 Task: Look for space in Lake Forest, United States from 10th August, 2023 to 20th August, 2023 for 12 adults in price range Rs.10000 to Rs.14000. Place can be entire place or shared room with 6 bedrooms having 12 beds and 6 bathrooms. Property type can be house, flat, guest house. Amenities needed are: wifi, TV, free parkinig on premises, gym, breakfast. Booking option can be shelf check-in. Required host language is English.
Action: Mouse moved to (436, 96)
Screenshot: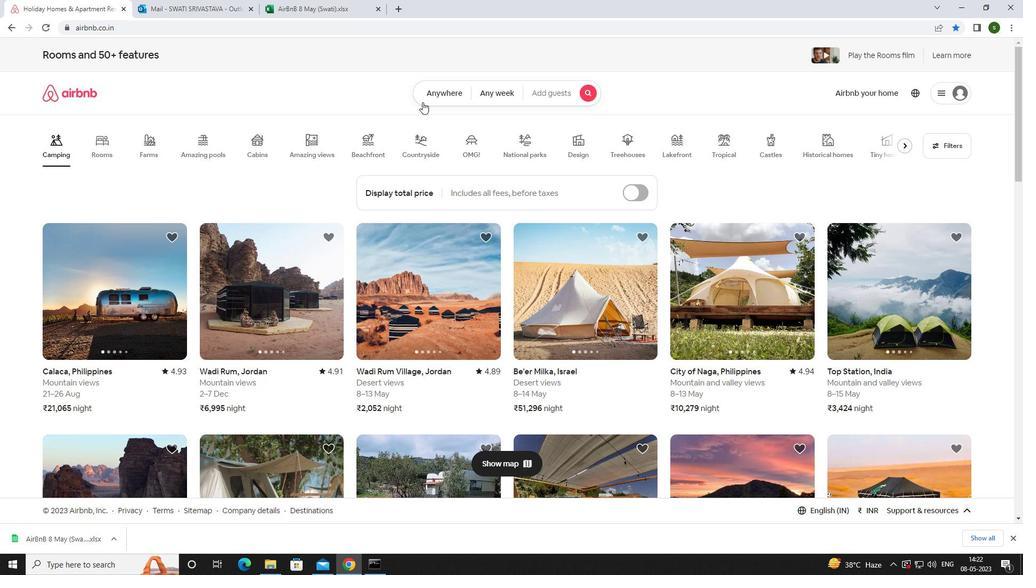 
Action: Mouse pressed left at (436, 96)
Screenshot: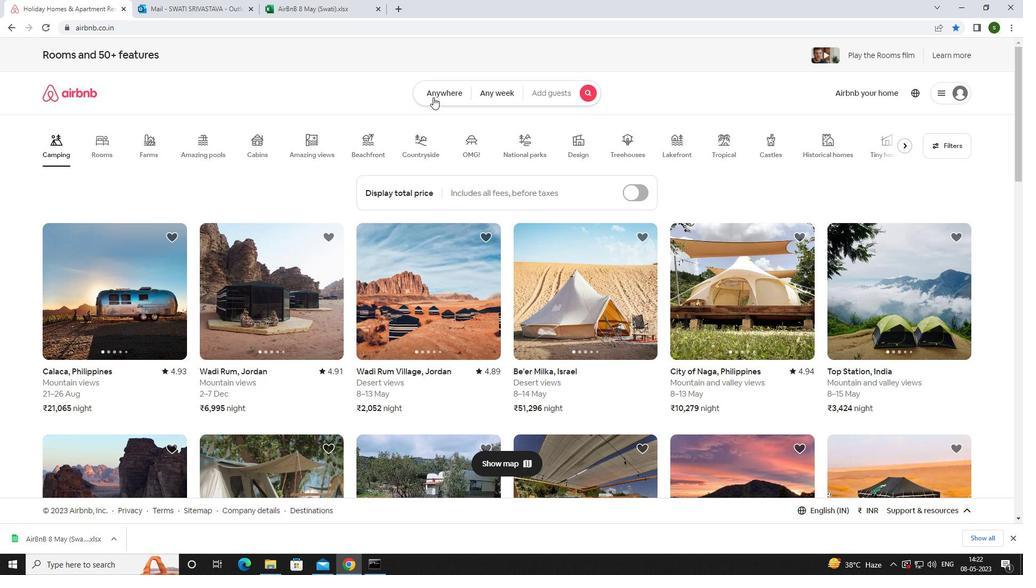 
Action: Mouse moved to (358, 133)
Screenshot: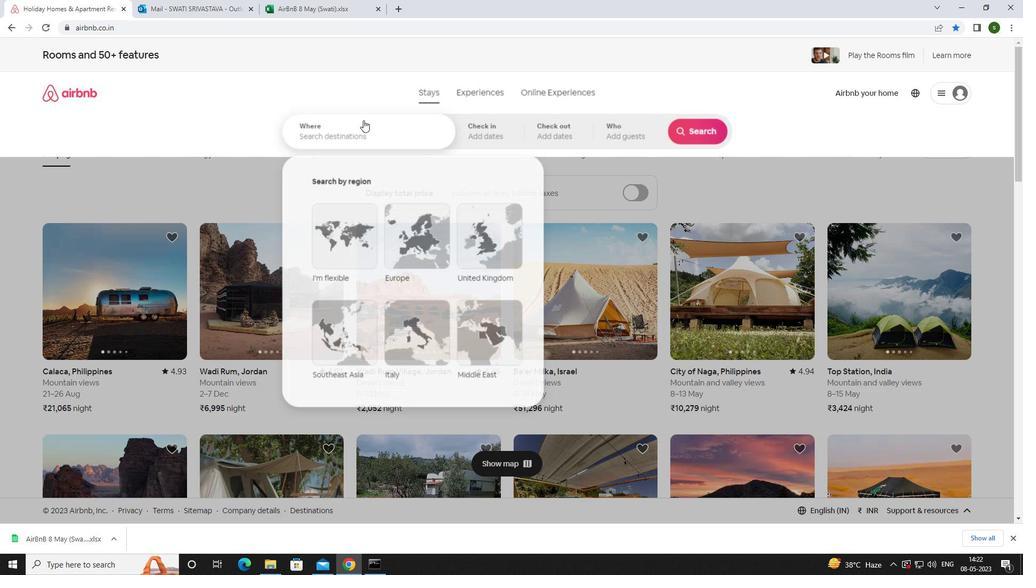 
Action: Mouse pressed left at (358, 133)
Screenshot: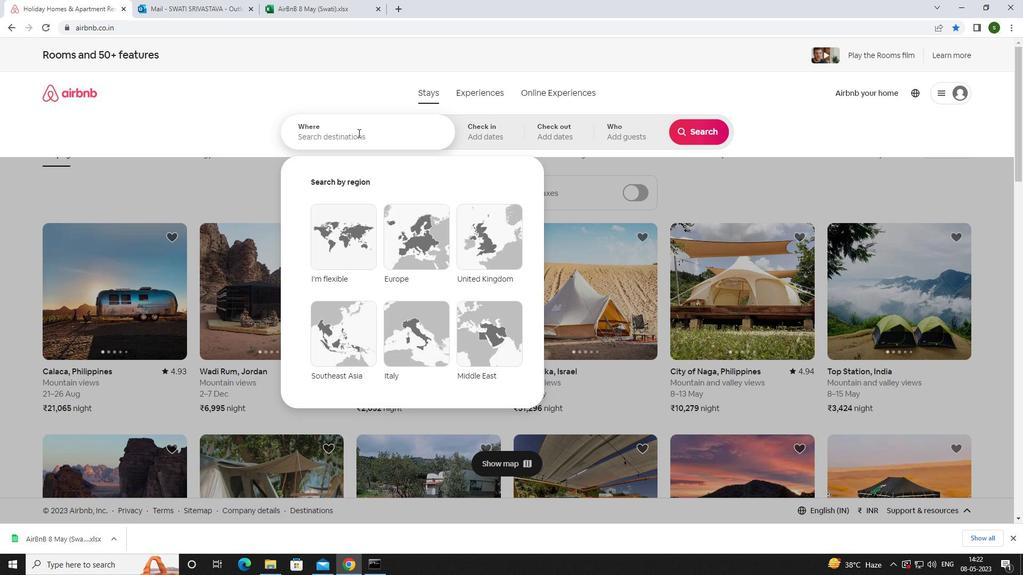 
Action: Key pressed <Key.caps_lock>l<Key.caps_lock>ake<Key.space><Key.caps_lock>f<Key.caps_lock>orest,<Key.space><Key.caps_lock>u<Key.caps_lock>nited<Key.space><Key.caps_lock>s<Key.caps_lock>tates<Key.enter>
Screenshot: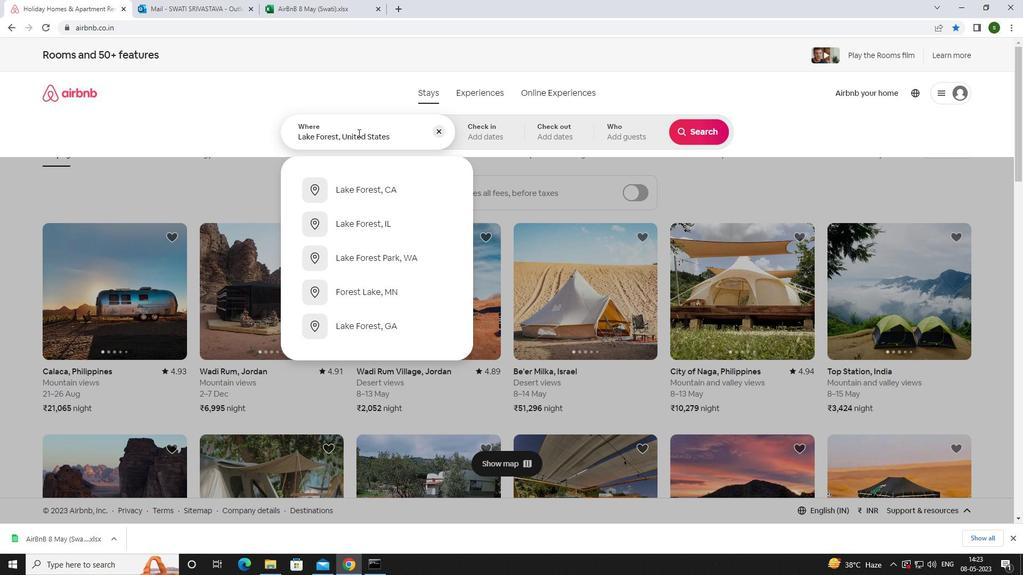 
Action: Mouse moved to (696, 219)
Screenshot: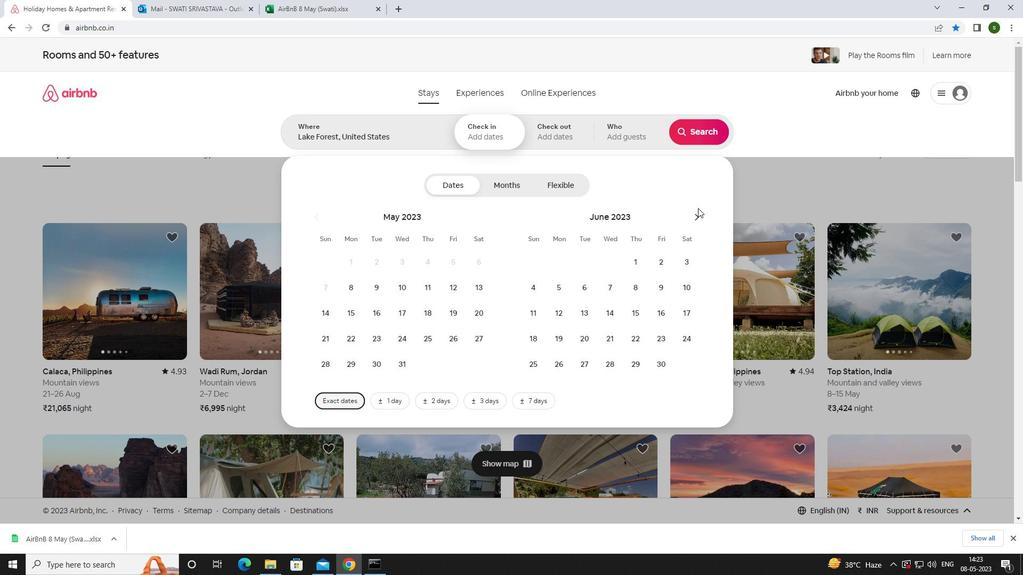 
Action: Mouse pressed left at (696, 219)
Screenshot: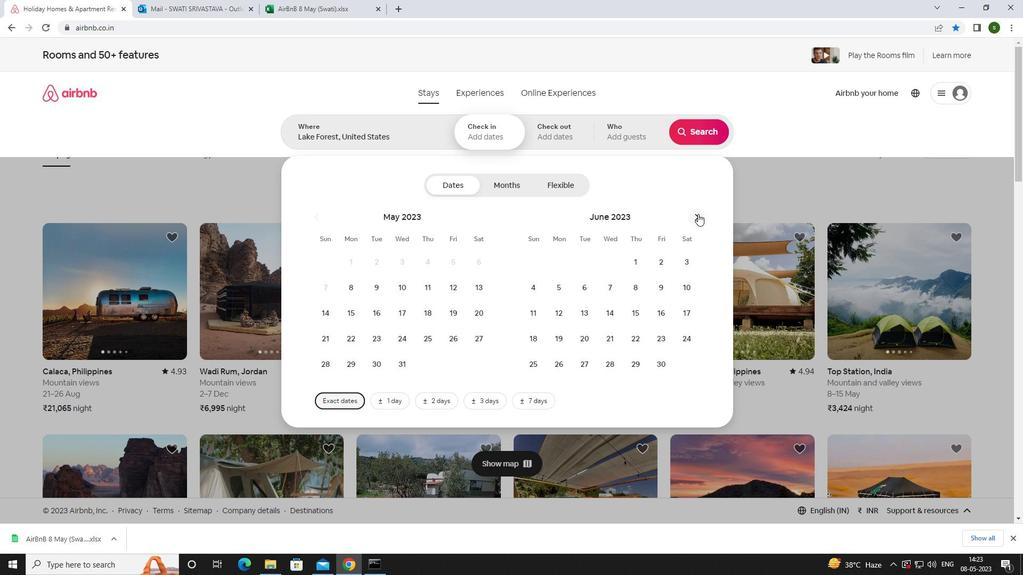 
Action: Mouse pressed left at (696, 219)
Screenshot: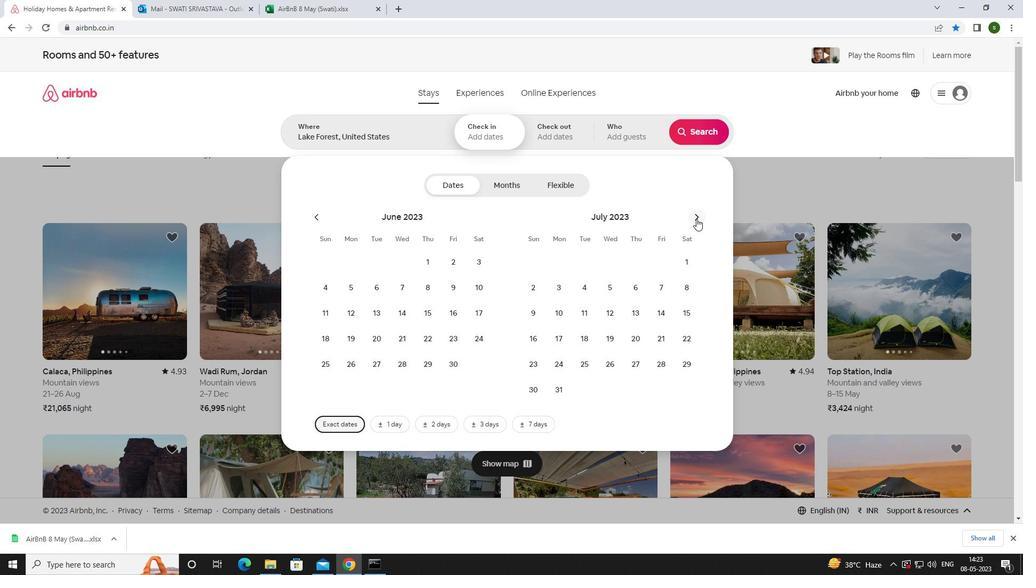 
Action: Mouse moved to (635, 285)
Screenshot: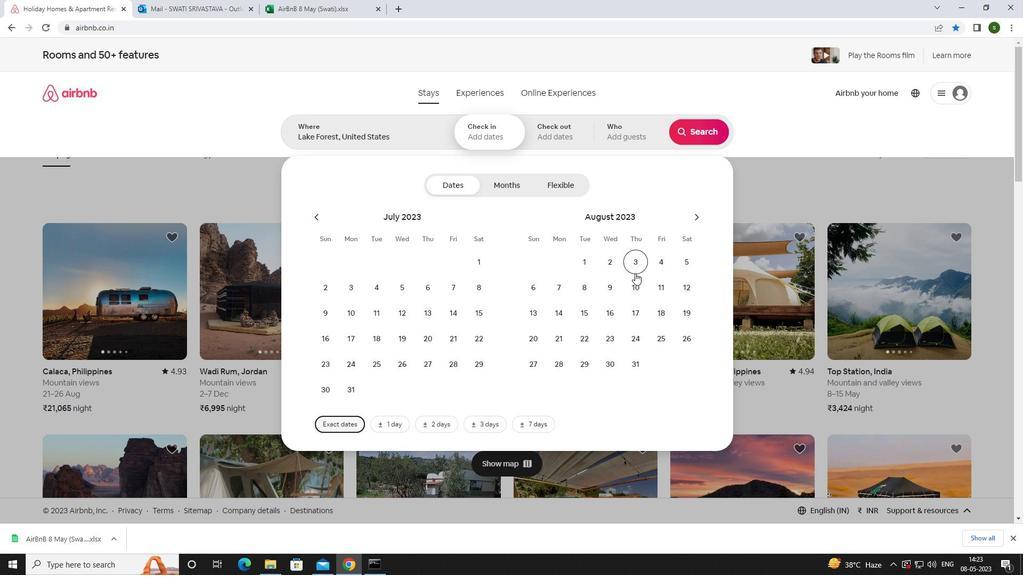 
Action: Mouse pressed left at (635, 285)
Screenshot: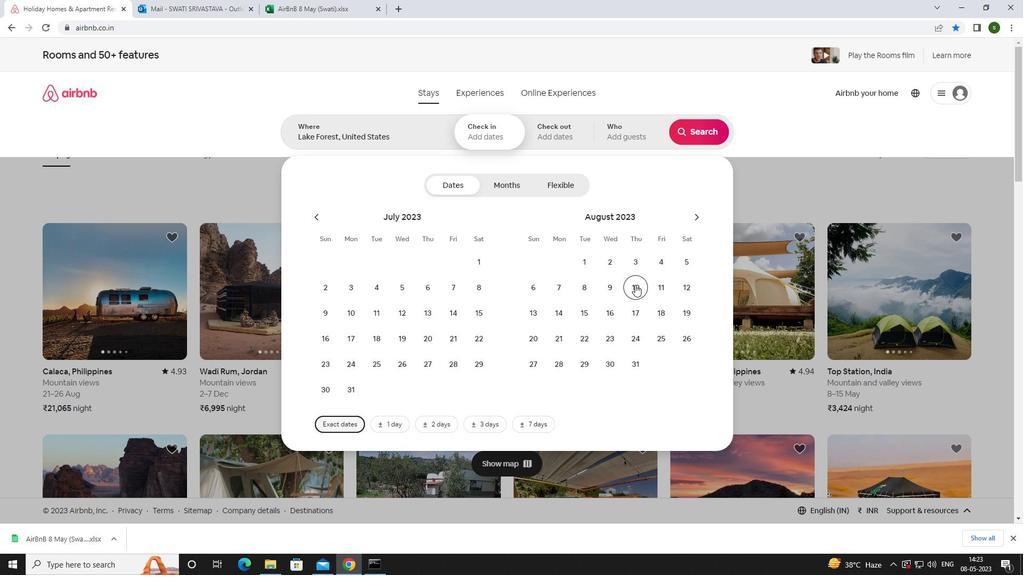 
Action: Mouse moved to (530, 339)
Screenshot: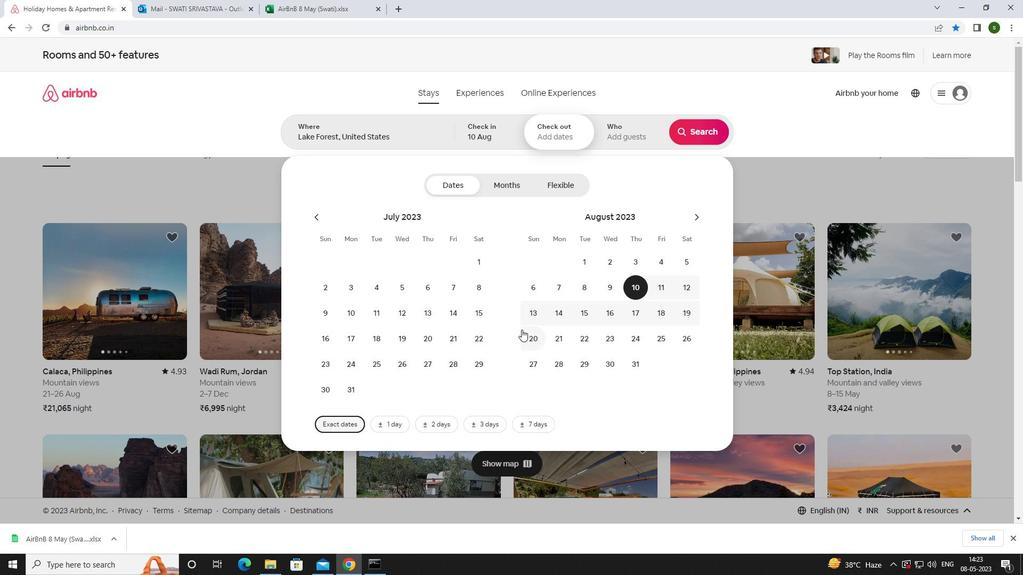 
Action: Mouse pressed left at (530, 339)
Screenshot: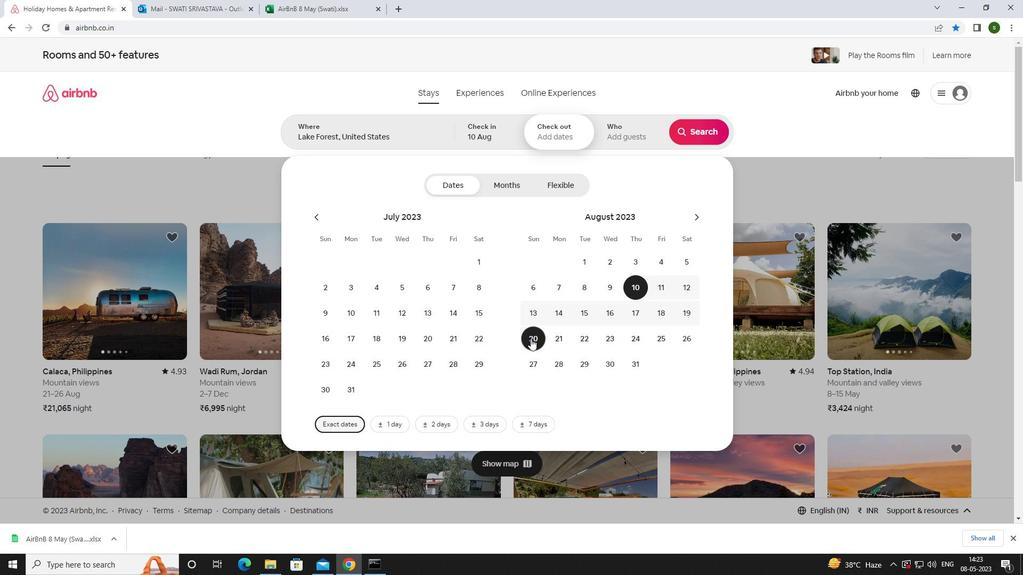
Action: Mouse moved to (626, 140)
Screenshot: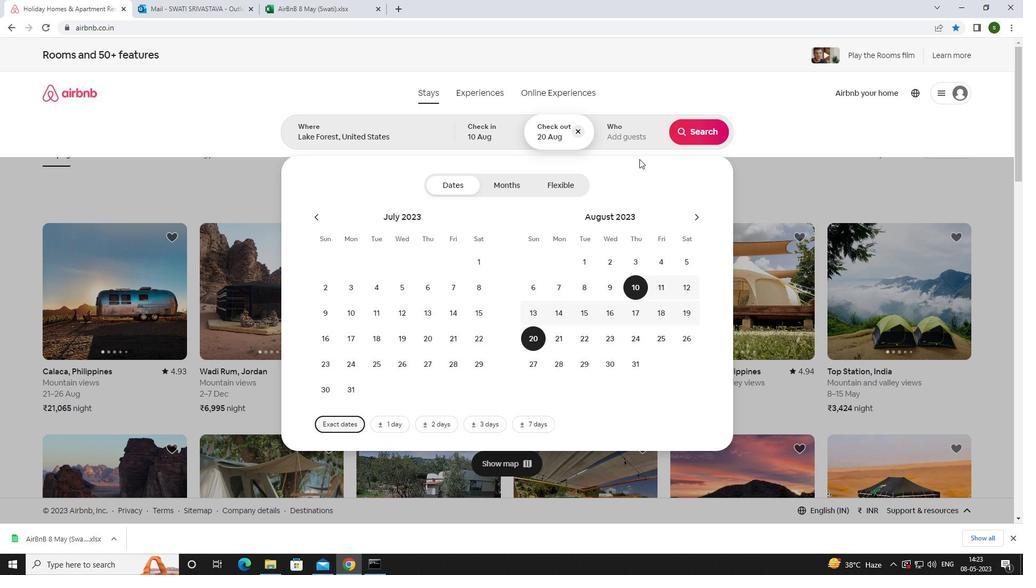 
Action: Mouse pressed left at (626, 140)
Screenshot: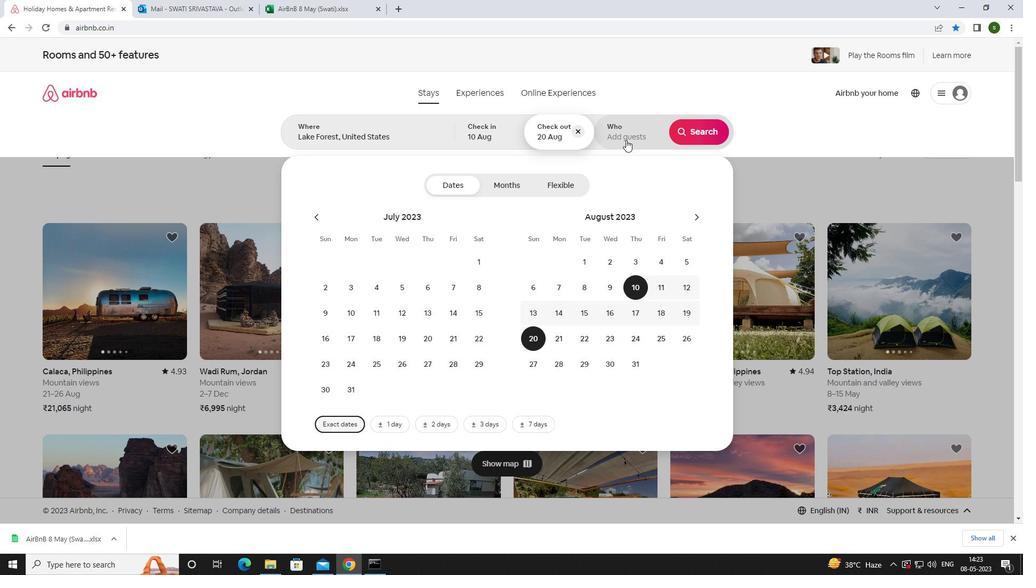 
Action: Mouse moved to (697, 186)
Screenshot: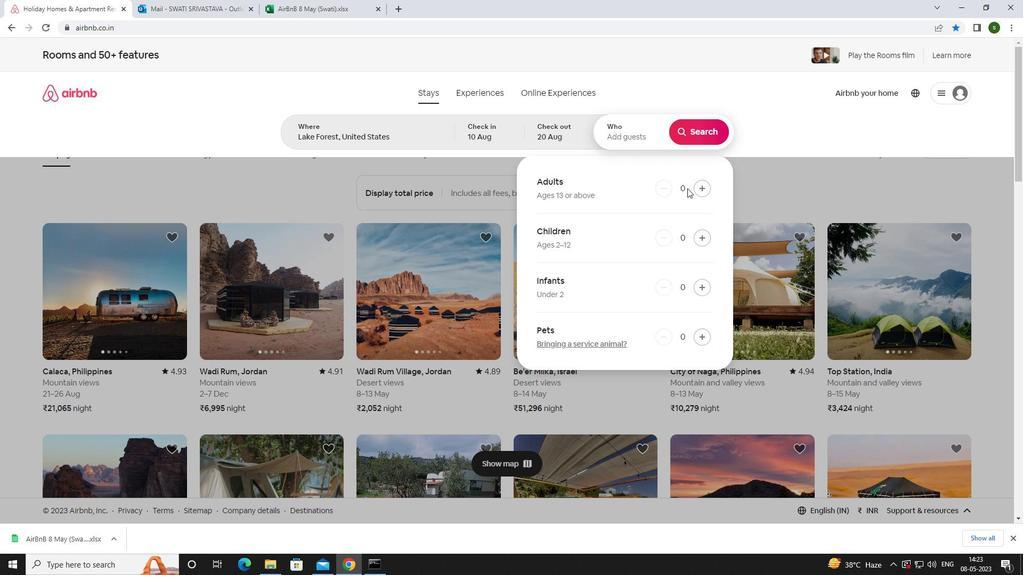 
Action: Mouse pressed left at (697, 186)
Screenshot: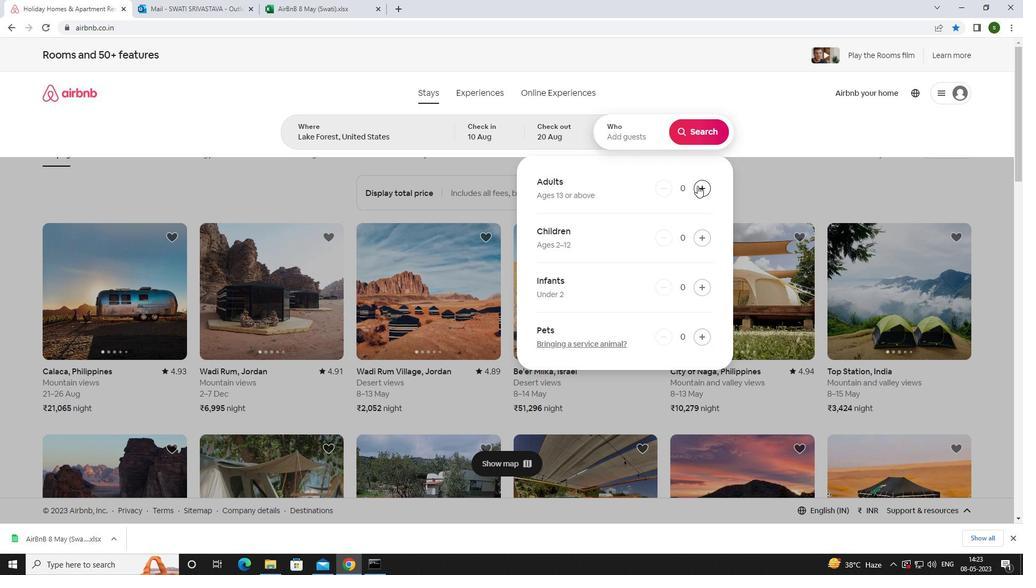 
Action: Mouse pressed left at (697, 186)
Screenshot: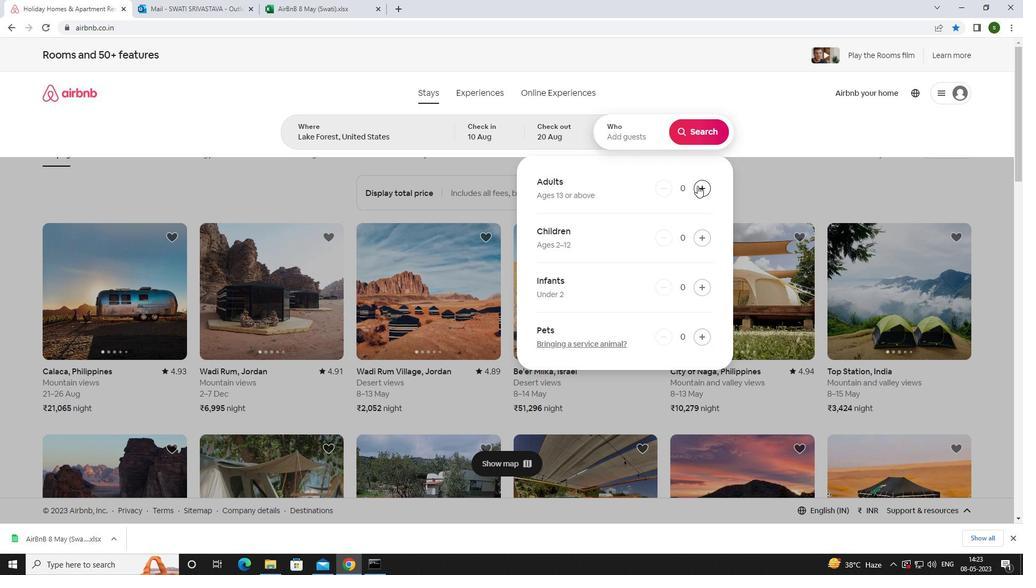 
Action: Mouse pressed left at (697, 186)
Screenshot: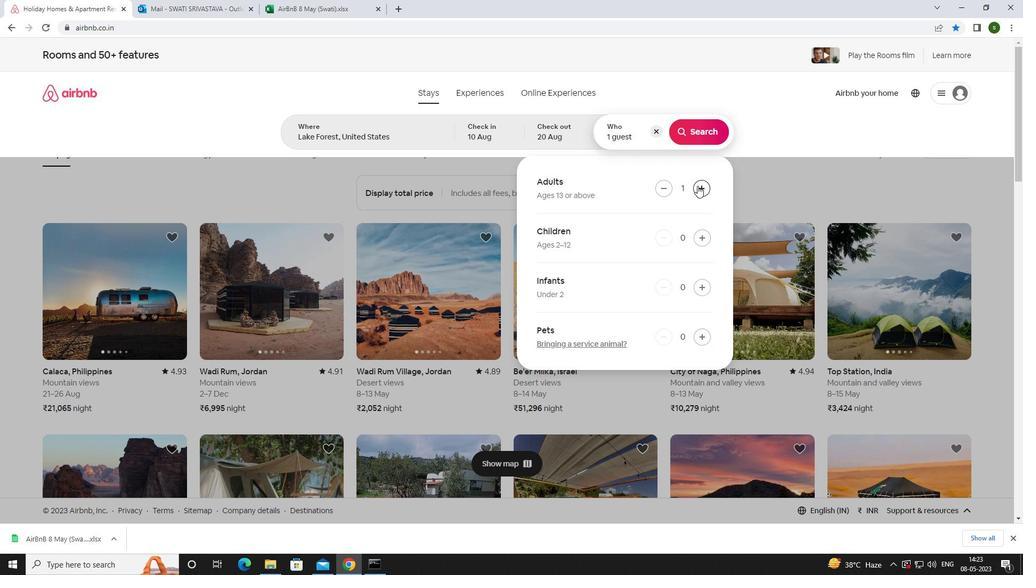 
Action: Mouse pressed left at (697, 186)
Screenshot: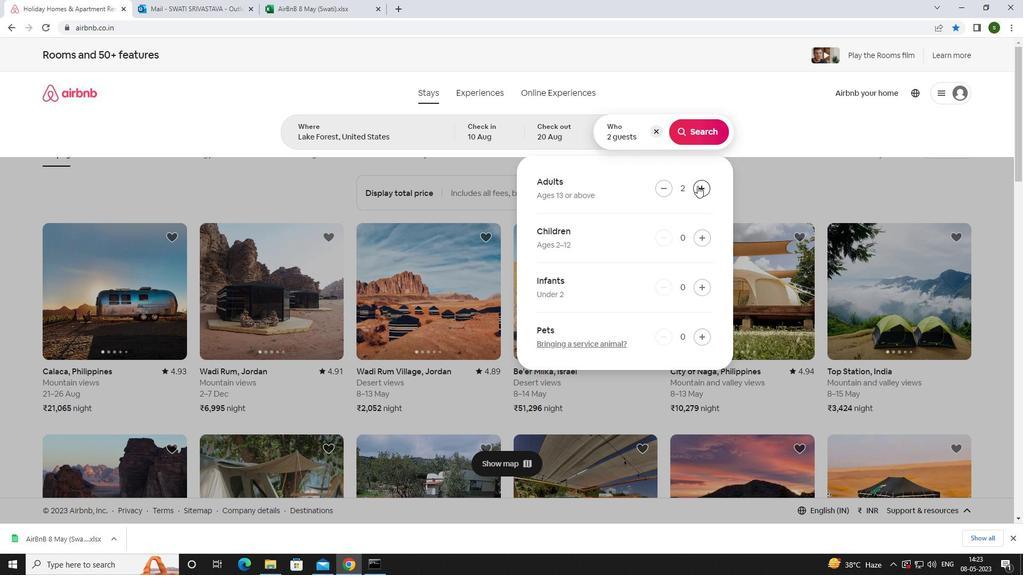 
Action: Mouse pressed left at (697, 186)
Screenshot: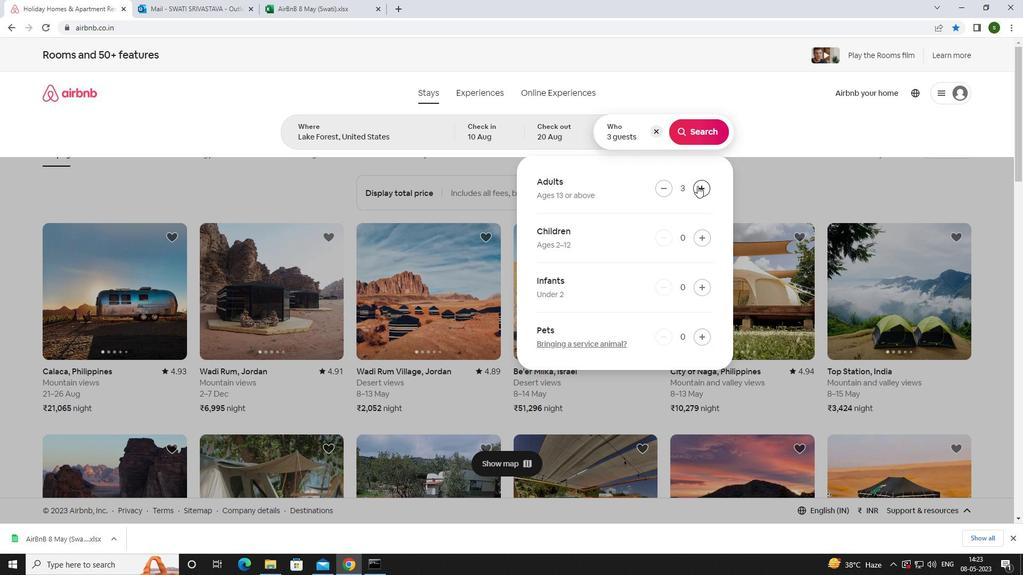 
Action: Mouse pressed left at (697, 186)
Screenshot: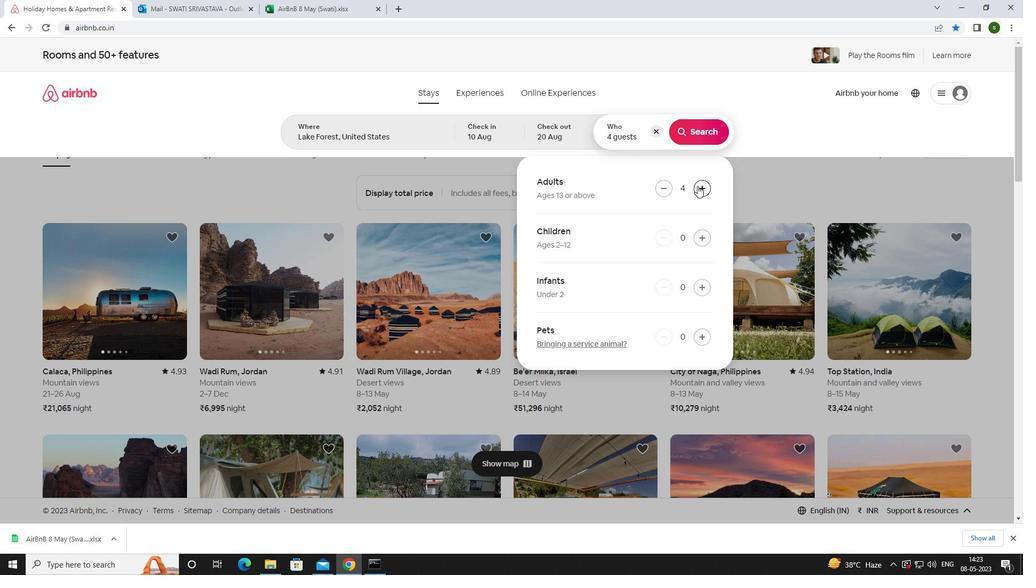 
Action: Mouse pressed left at (697, 186)
Screenshot: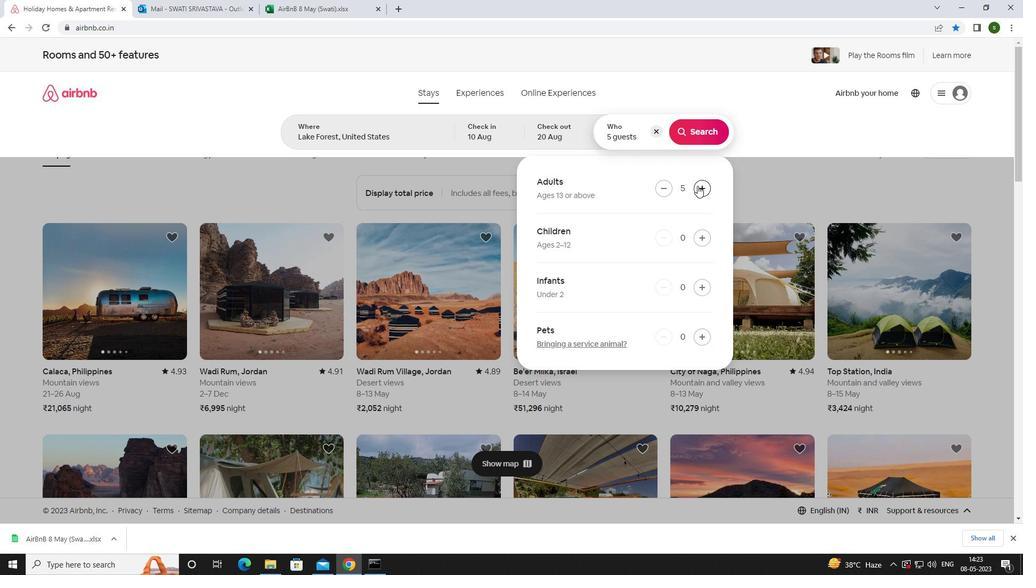 
Action: Mouse pressed left at (697, 186)
Screenshot: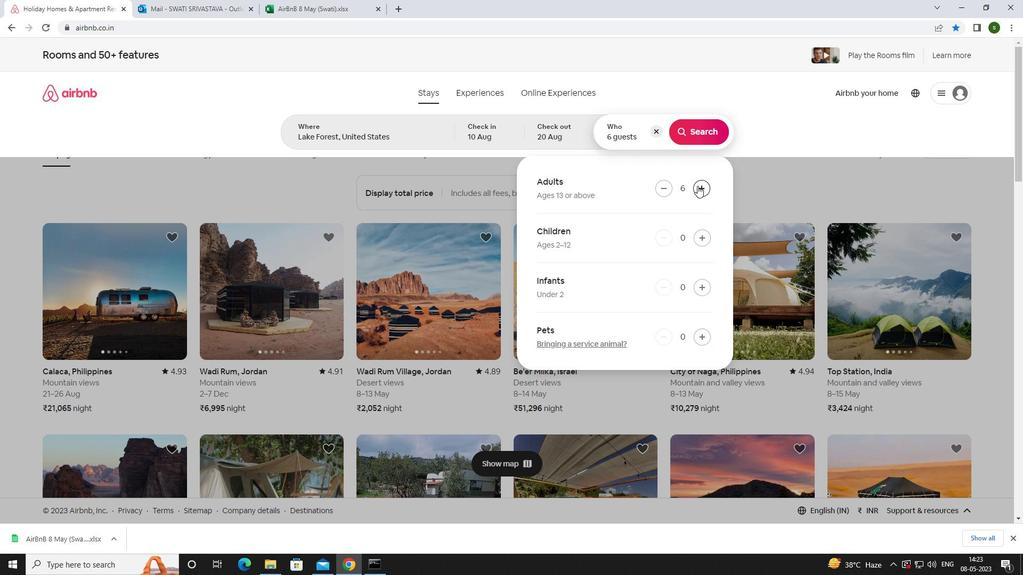 
Action: Mouse pressed left at (697, 186)
Screenshot: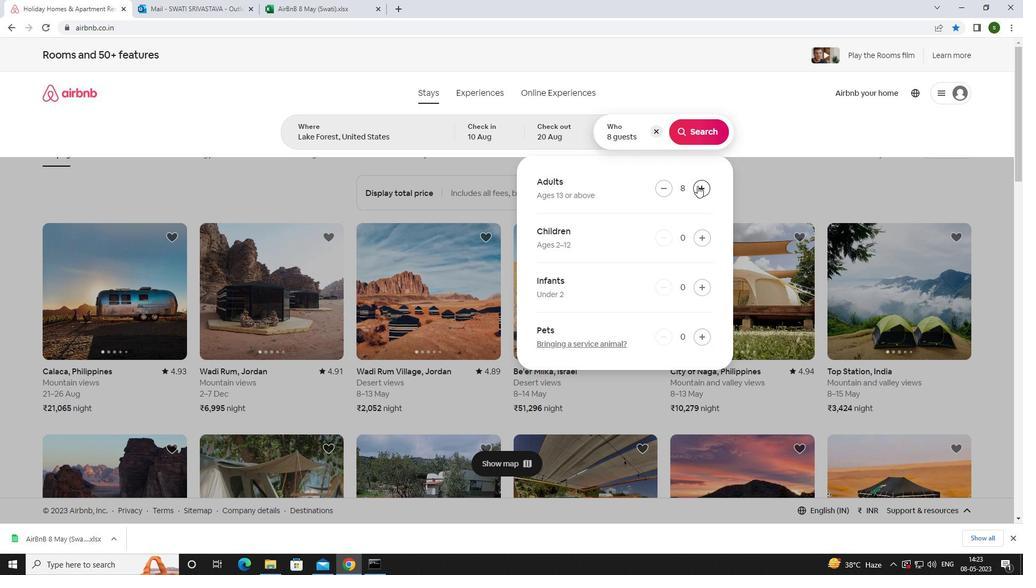 
Action: Mouse pressed left at (697, 186)
Screenshot: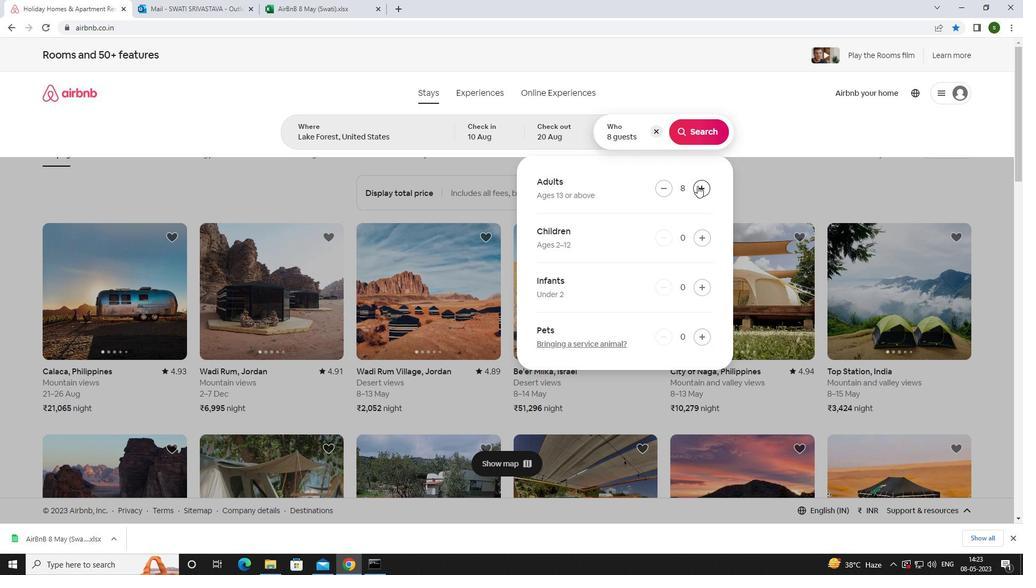 
Action: Mouse pressed left at (697, 186)
Screenshot: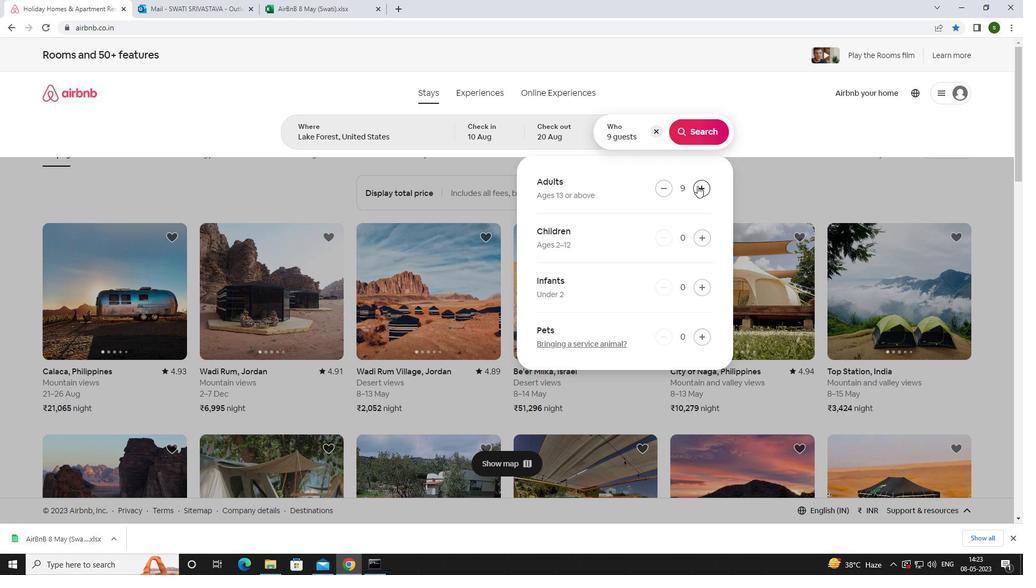 
Action: Mouse pressed left at (697, 186)
Screenshot: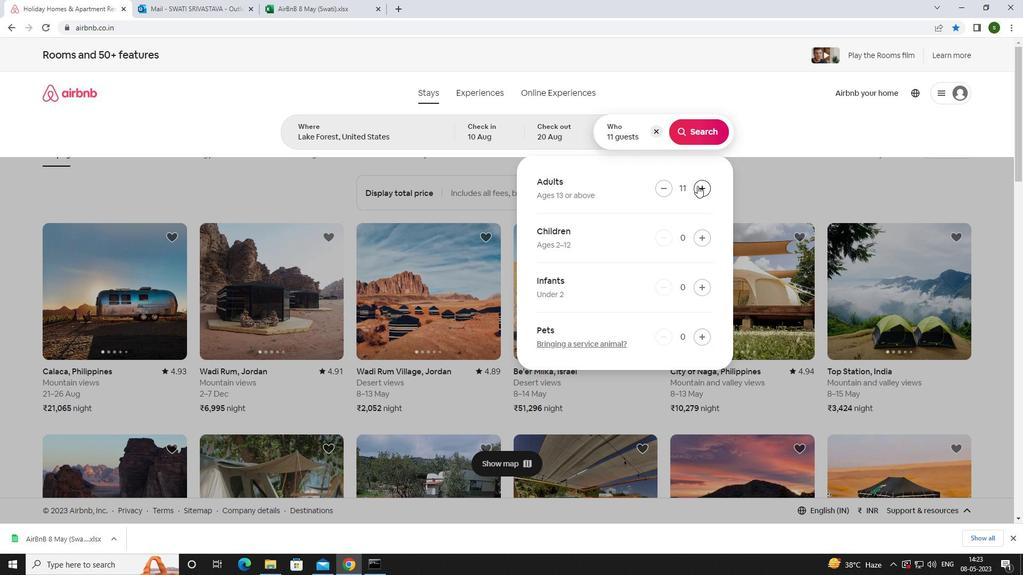 
Action: Mouse moved to (696, 129)
Screenshot: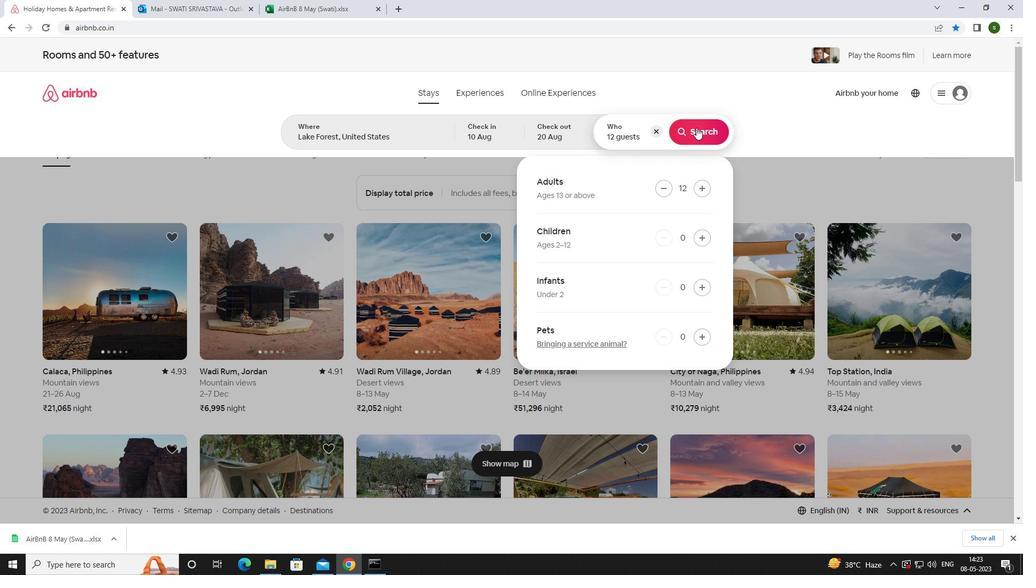 
Action: Mouse pressed left at (696, 129)
Screenshot: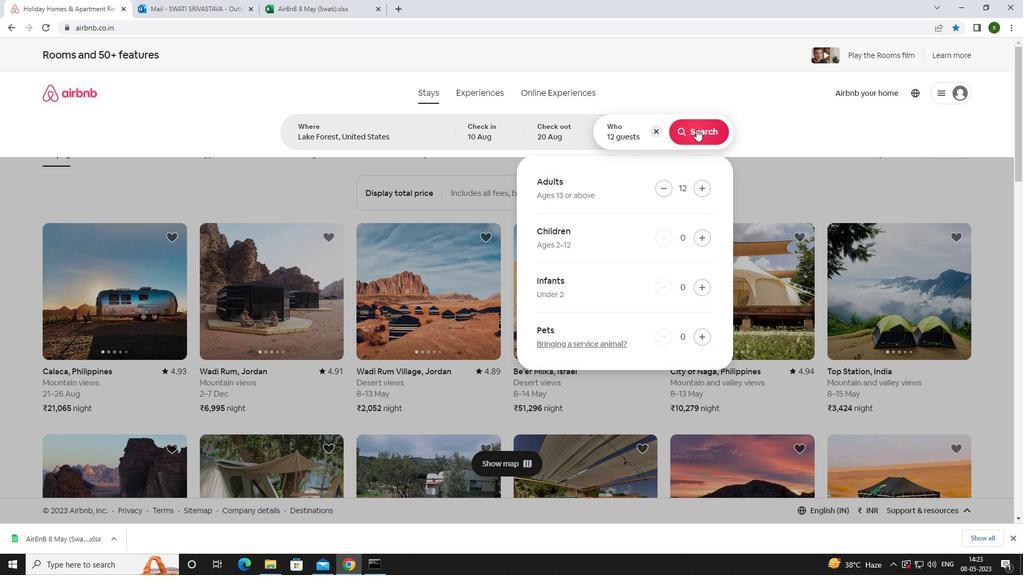 
Action: Mouse moved to (980, 98)
Screenshot: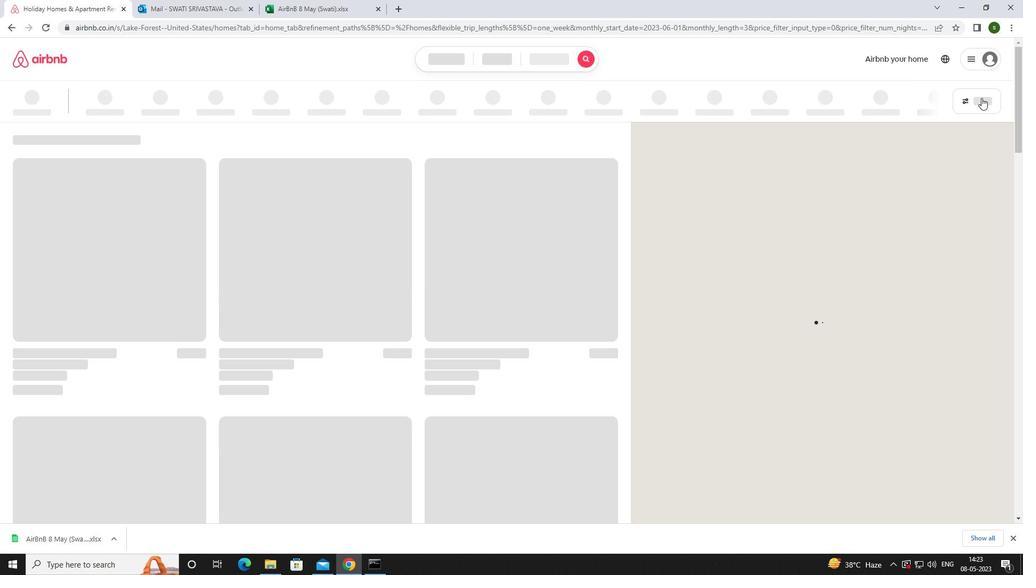
Action: Mouse pressed left at (980, 98)
Screenshot: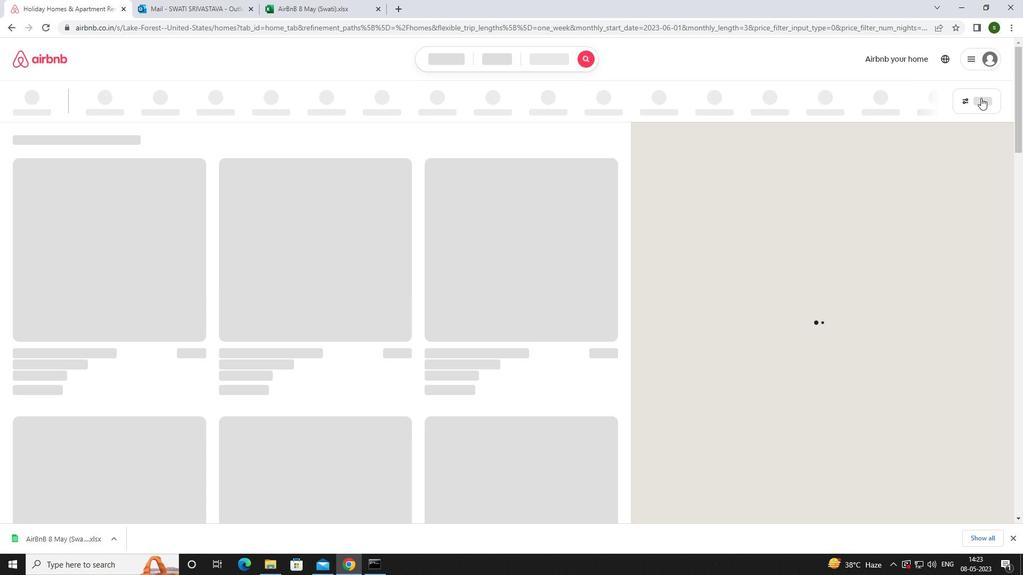 
Action: Mouse moved to (449, 358)
Screenshot: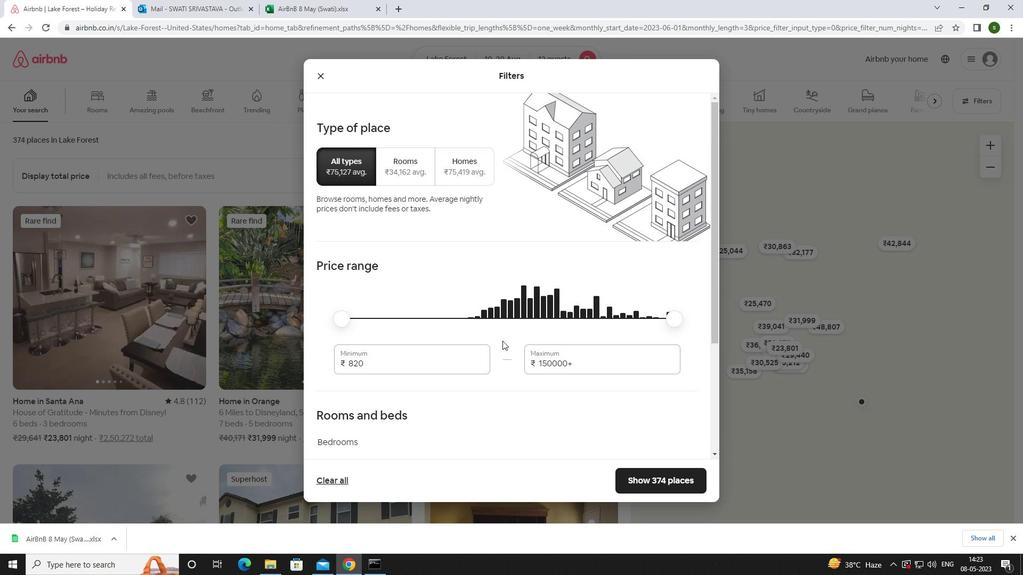 
Action: Mouse pressed left at (449, 358)
Screenshot: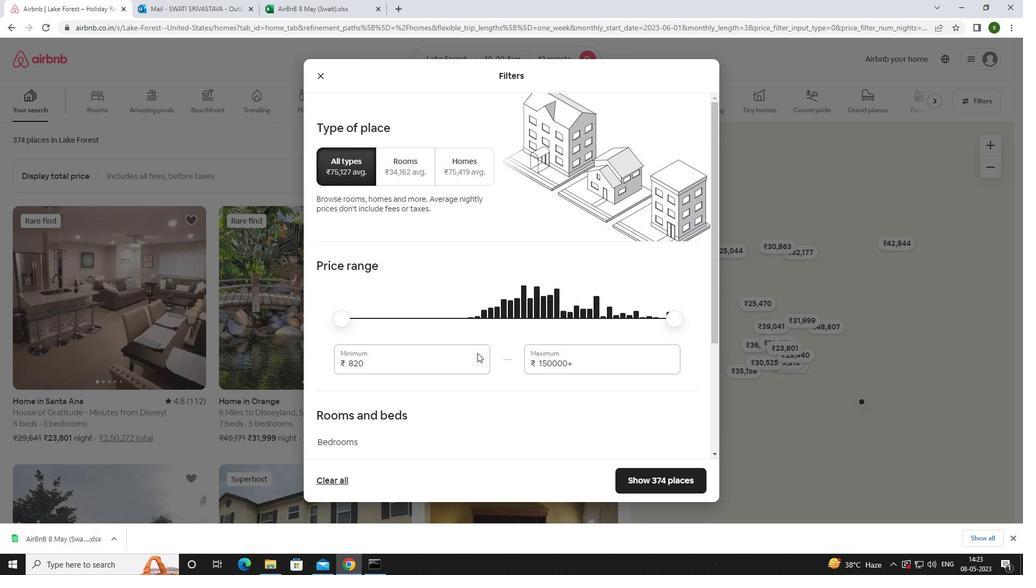 
Action: Mouse moved to (448, 358)
Screenshot: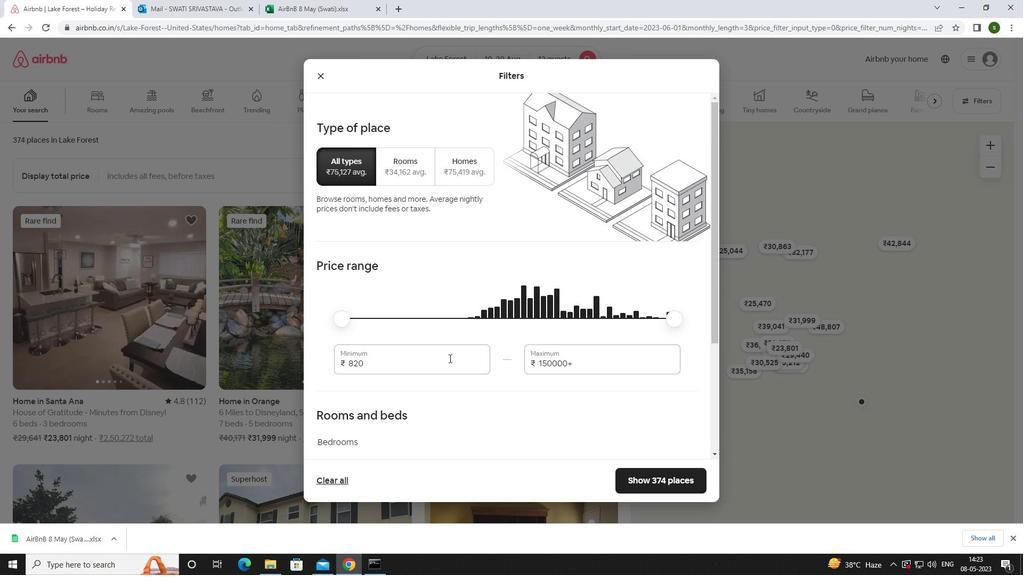 
Action: Key pressed <Key.backspace><Key.backspace><Key.backspace><Key.backspace>10000
Screenshot: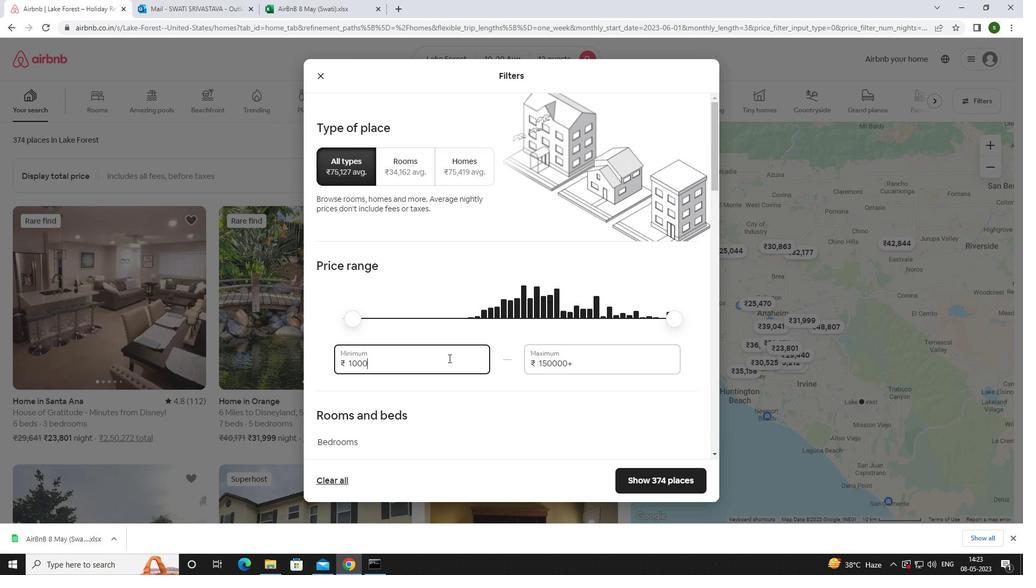 
Action: Mouse moved to (598, 367)
Screenshot: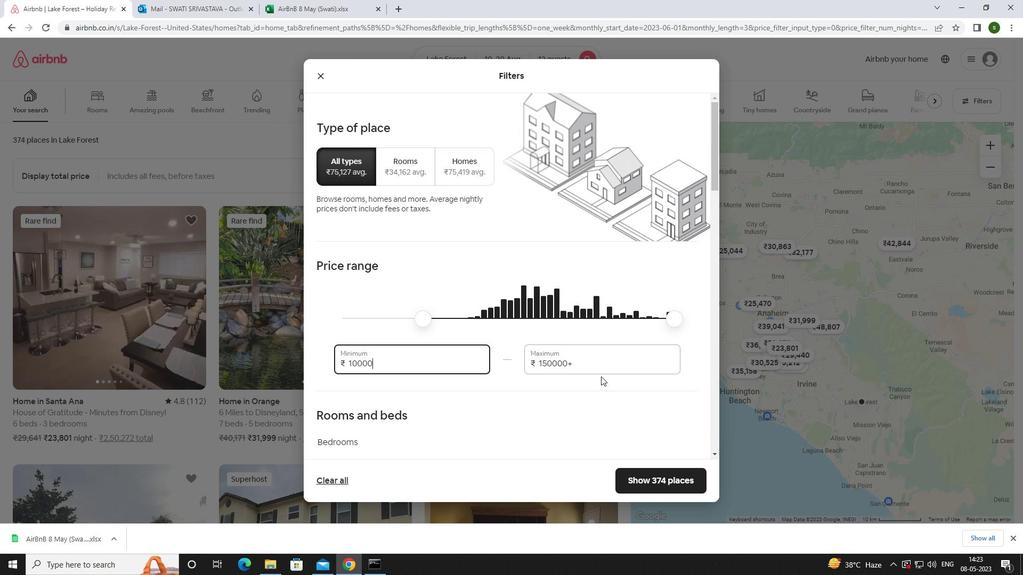 
Action: Mouse pressed left at (598, 367)
Screenshot: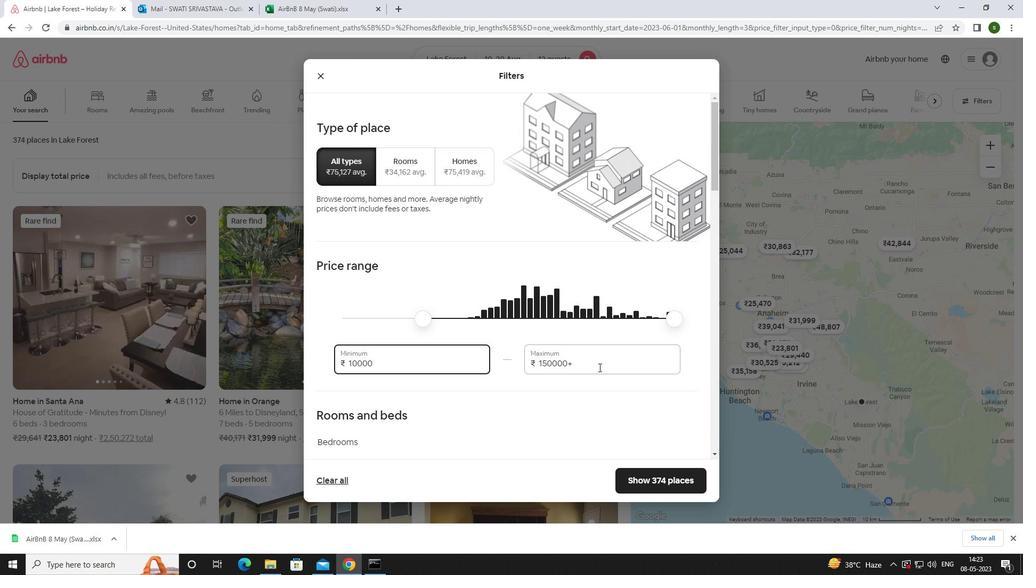 
Action: Key pressed <Key.backspace><Key.backspace><Key.backspace><Key.backspace><Key.backspace><Key.backspace><Key.backspace><Key.backspace><Key.backspace><Key.backspace><Key.backspace><Key.backspace><Key.backspace>14000
Screenshot: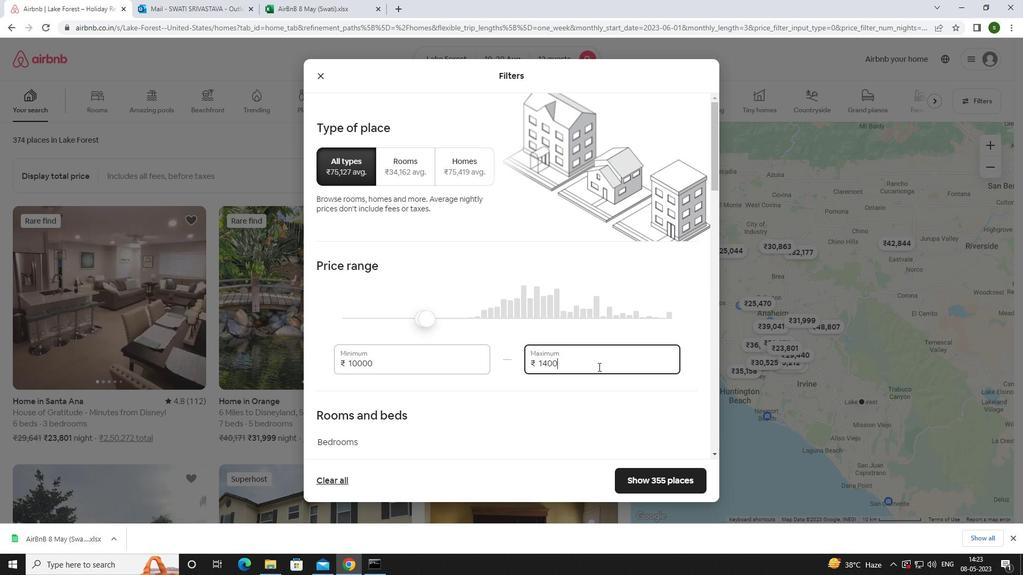 
Action: Mouse moved to (580, 369)
Screenshot: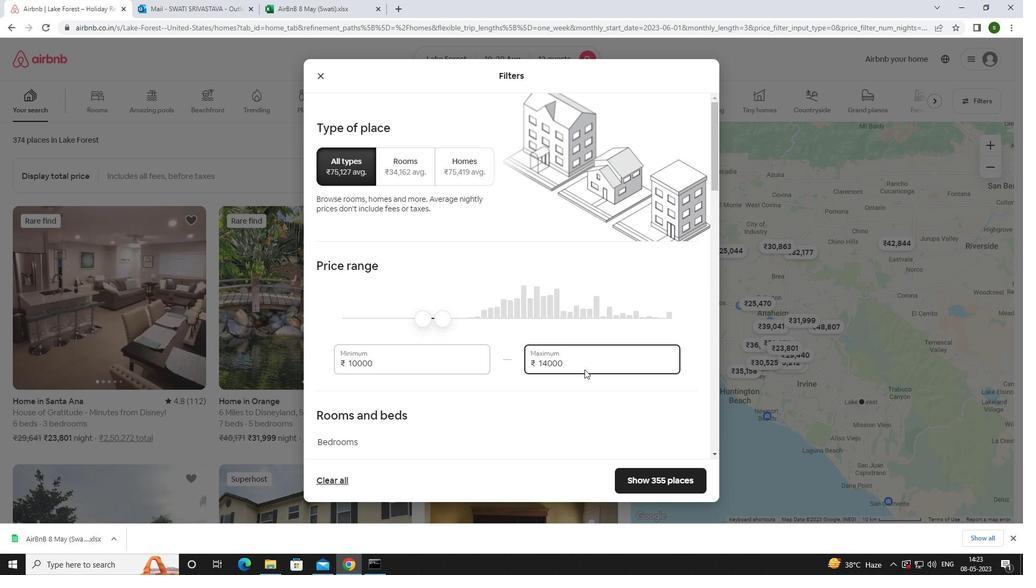 
Action: Mouse scrolled (580, 368) with delta (0, 0)
Screenshot: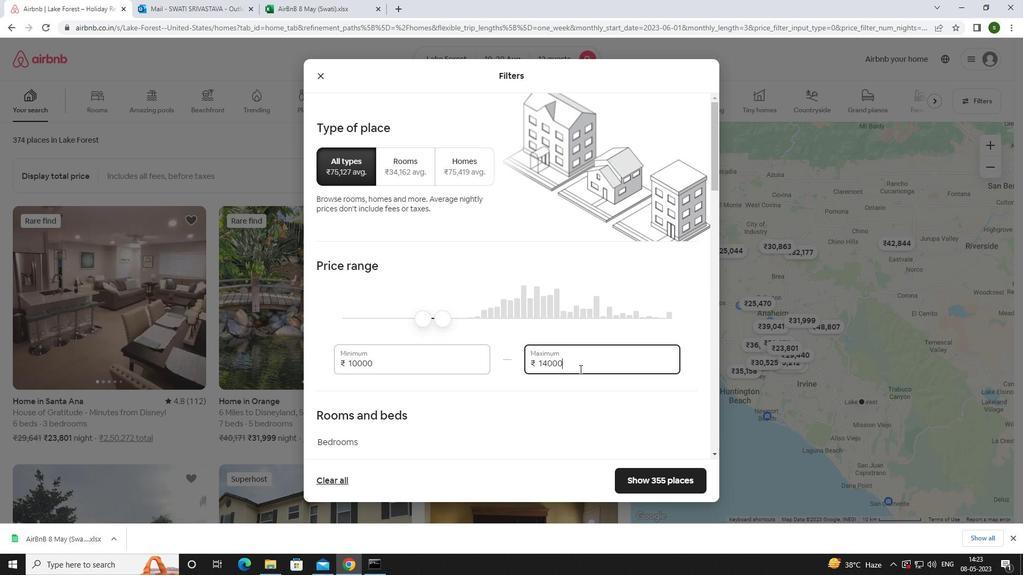 
Action: Mouse scrolled (580, 368) with delta (0, 0)
Screenshot: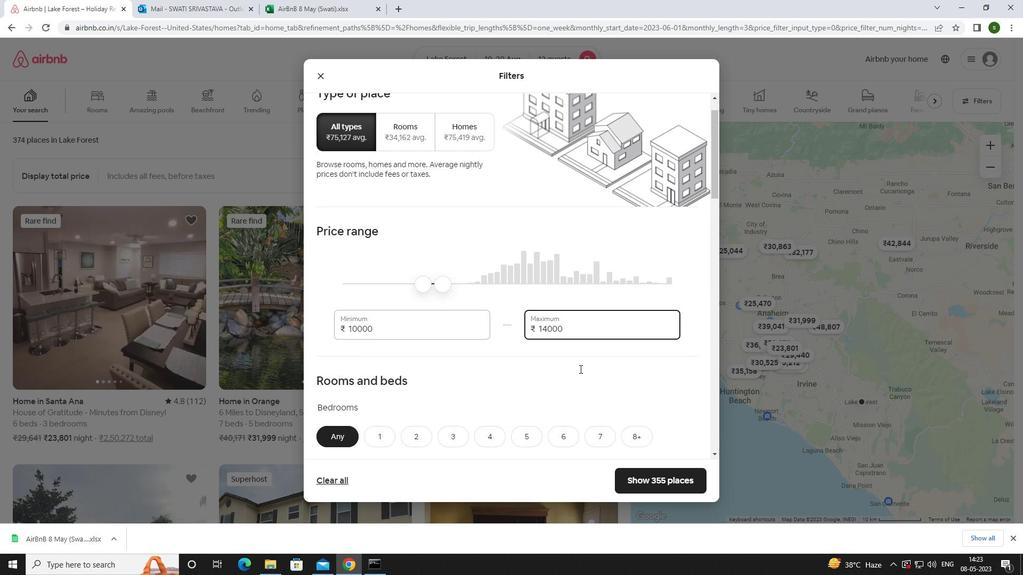 
Action: Mouse scrolled (580, 368) with delta (0, 0)
Screenshot: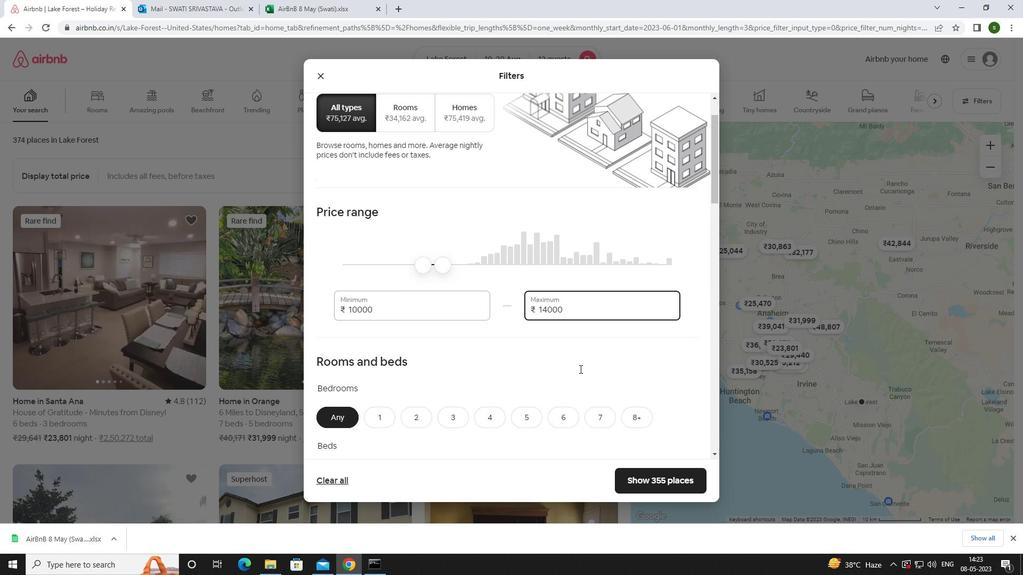 
Action: Mouse scrolled (580, 368) with delta (0, 0)
Screenshot: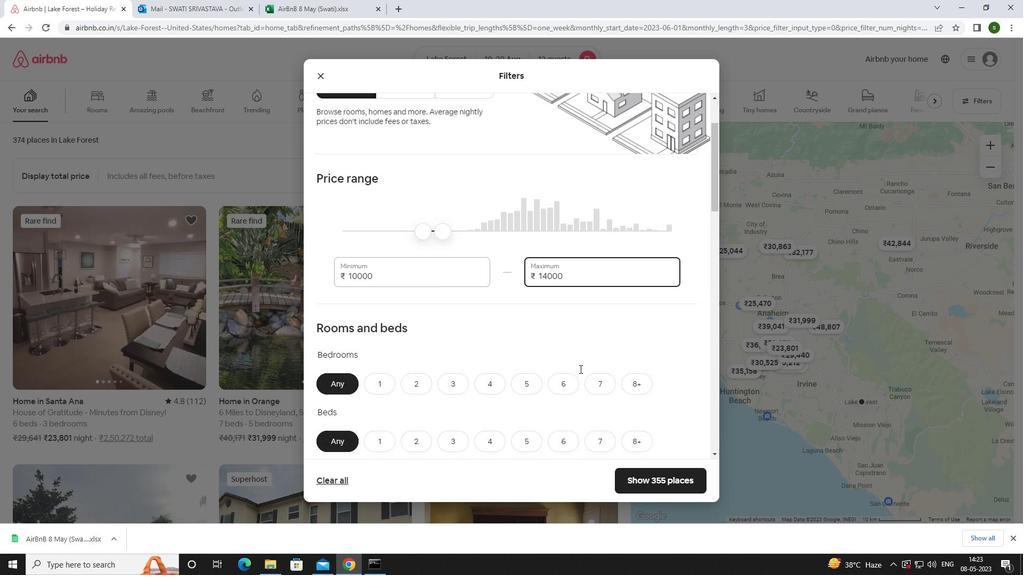 
Action: Mouse moved to (564, 258)
Screenshot: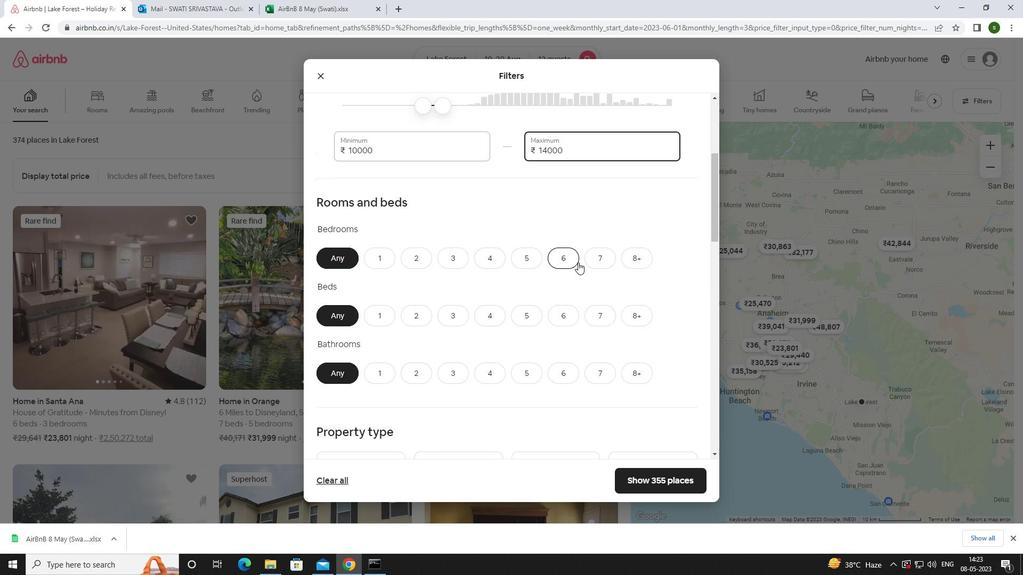 
Action: Mouse pressed left at (564, 258)
Screenshot: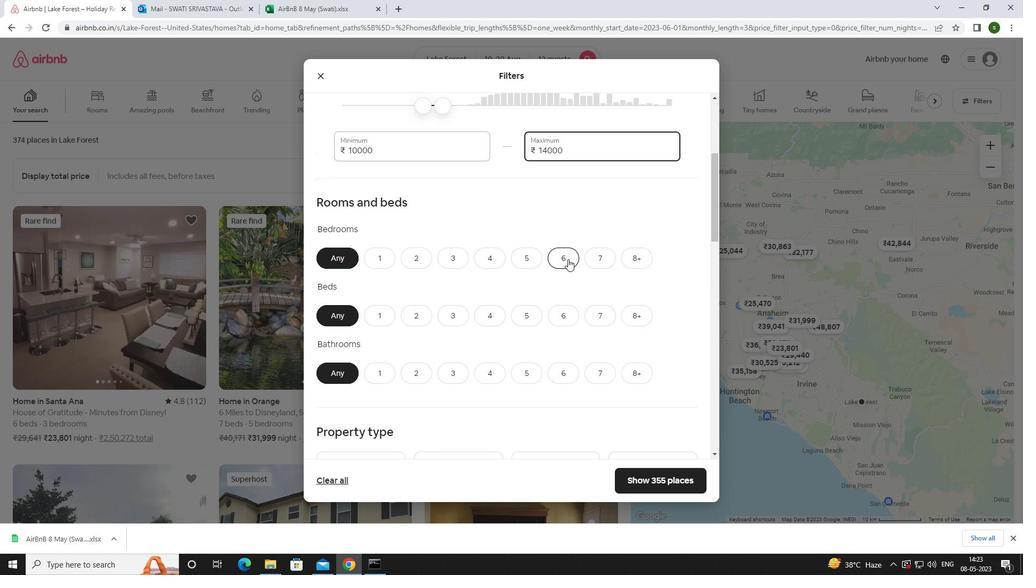 
Action: Mouse moved to (627, 314)
Screenshot: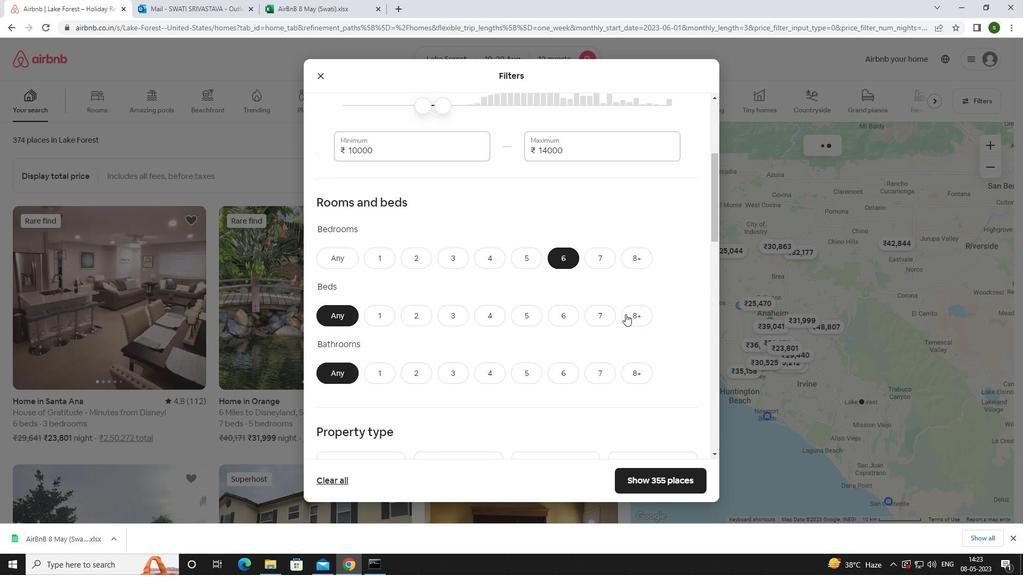 
Action: Mouse pressed left at (627, 314)
Screenshot: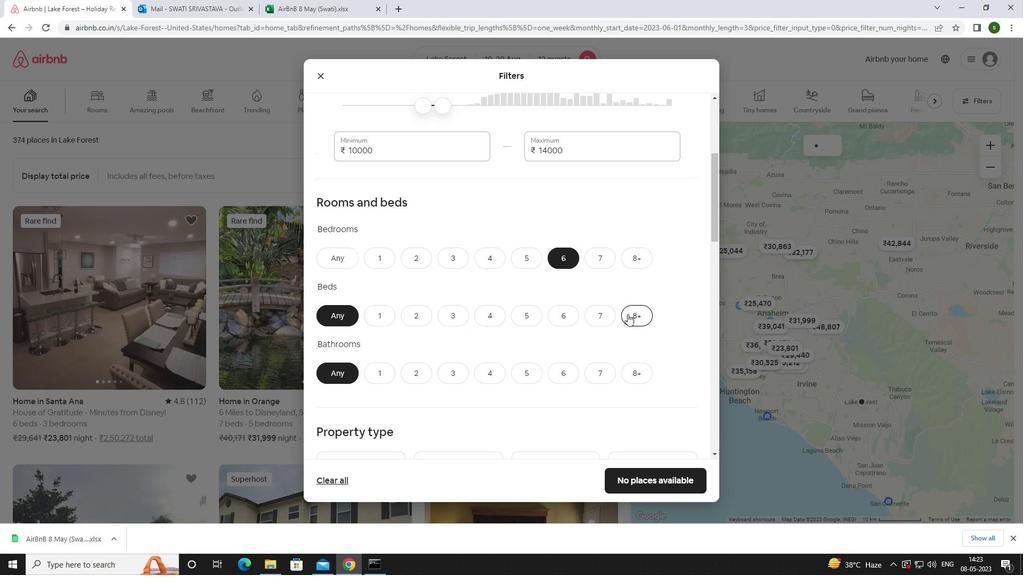 
Action: Mouse moved to (561, 372)
Screenshot: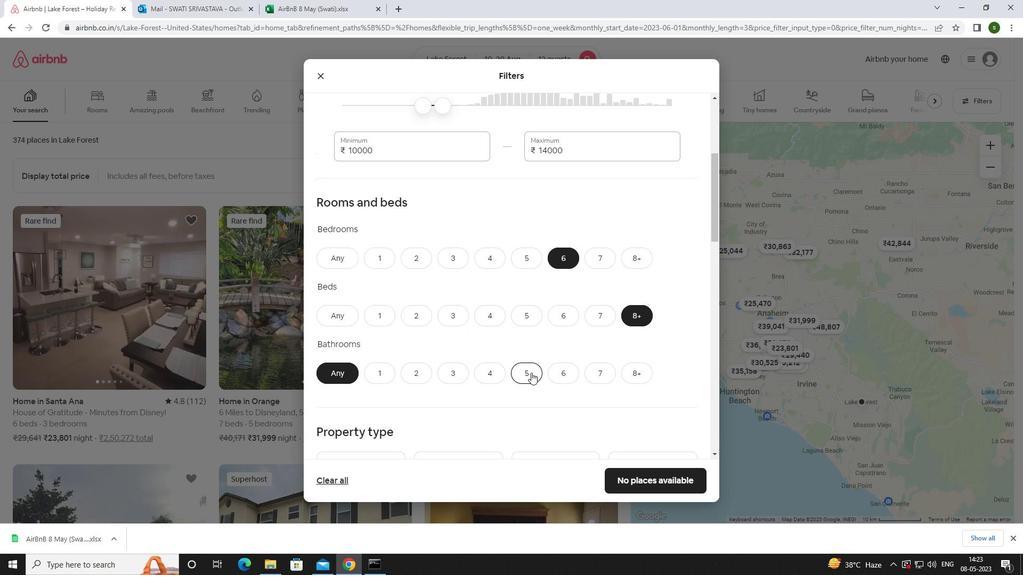 
Action: Mouse pressed left at (561, 372)
Screenshot: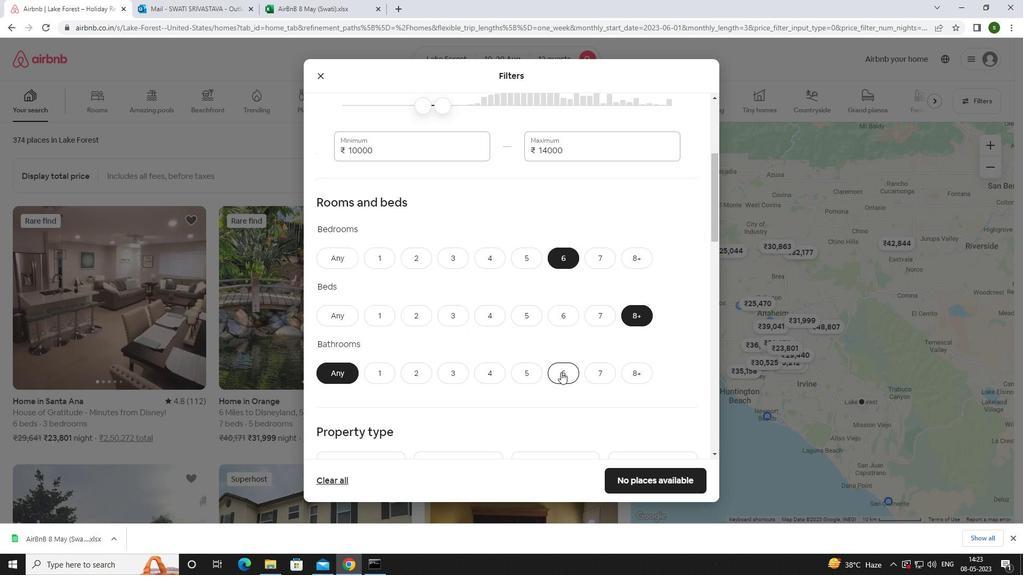 
Action: Mouse scrolled (561, 372) with delta (0, 0)
Screenshot: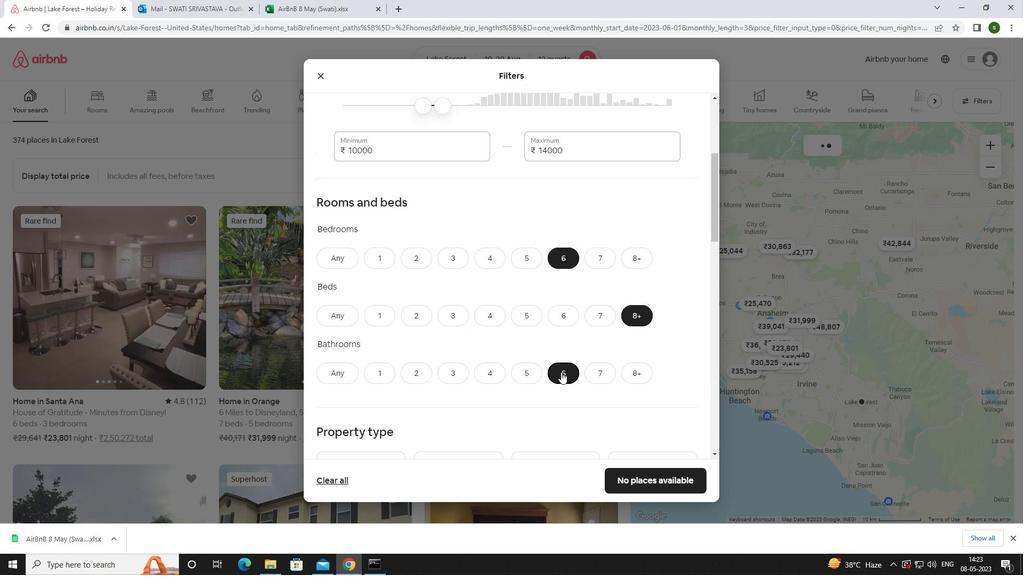 
Action: Mouse scrolled (561, 372) with delta (0, 0)
Screenshot: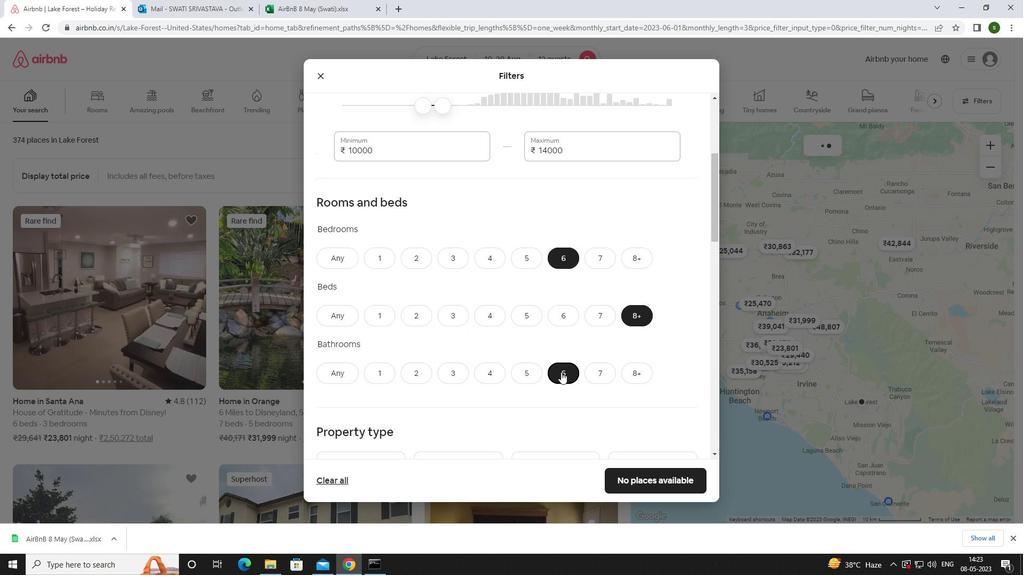 
Action: Mouse scrolled (561, 372) with delta (0, 0)
Screenshot: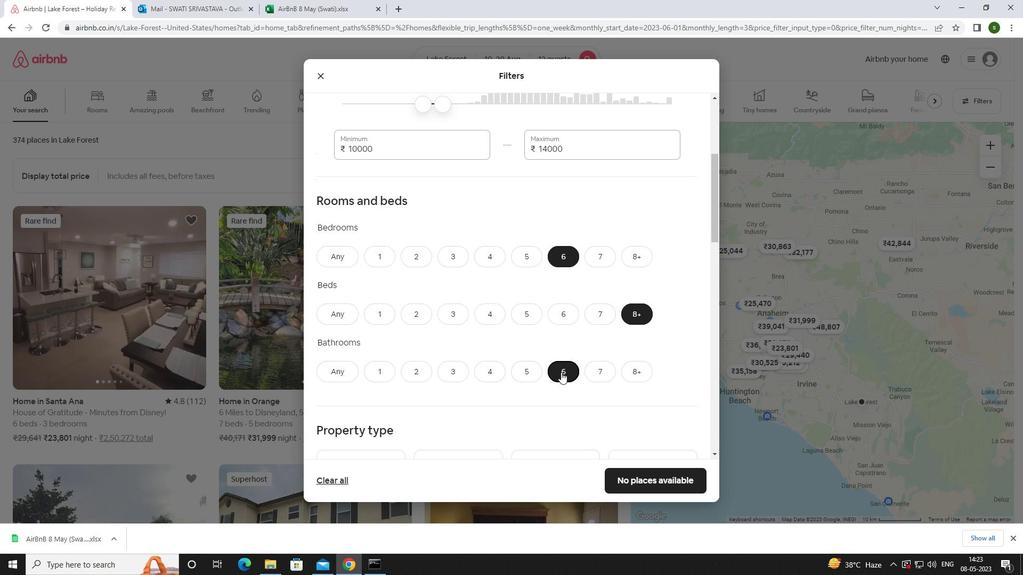 
Action: Mouse moved to (372, 350)
Screenshot: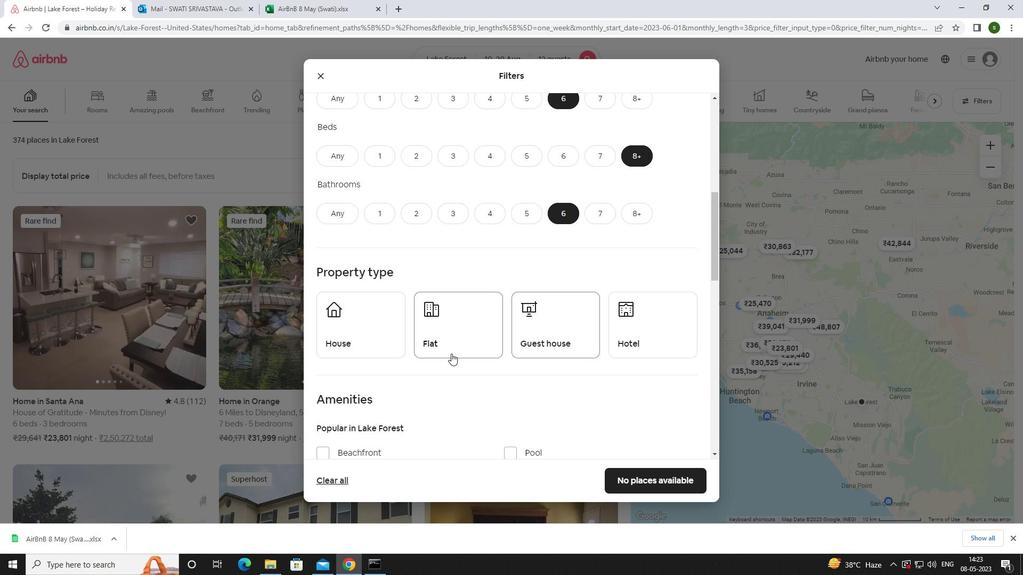 
Action: Mouse pressed left at (372, 350)
Screenshot: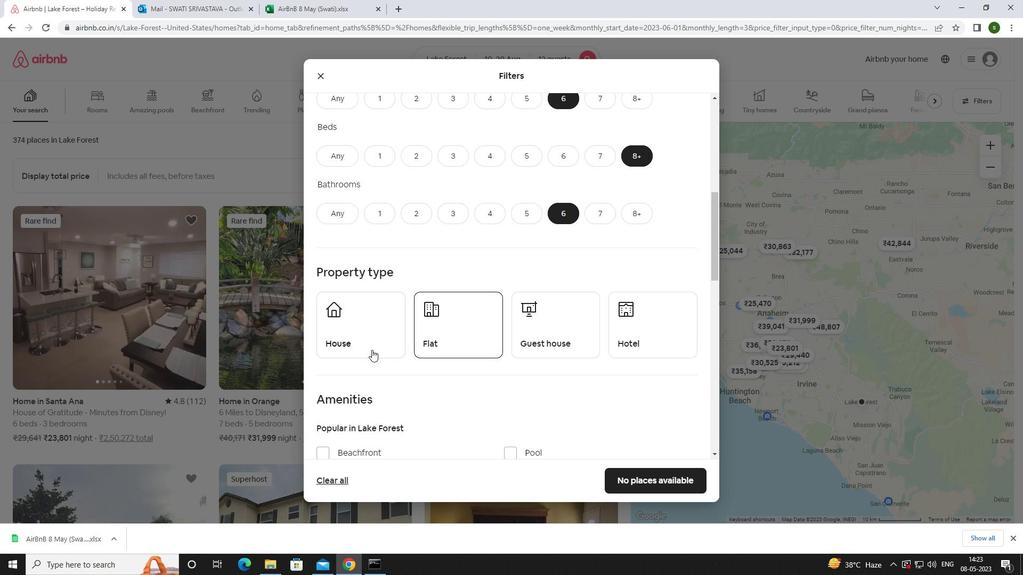 
Action: Mouse moved to (451, 336)
Screenshot: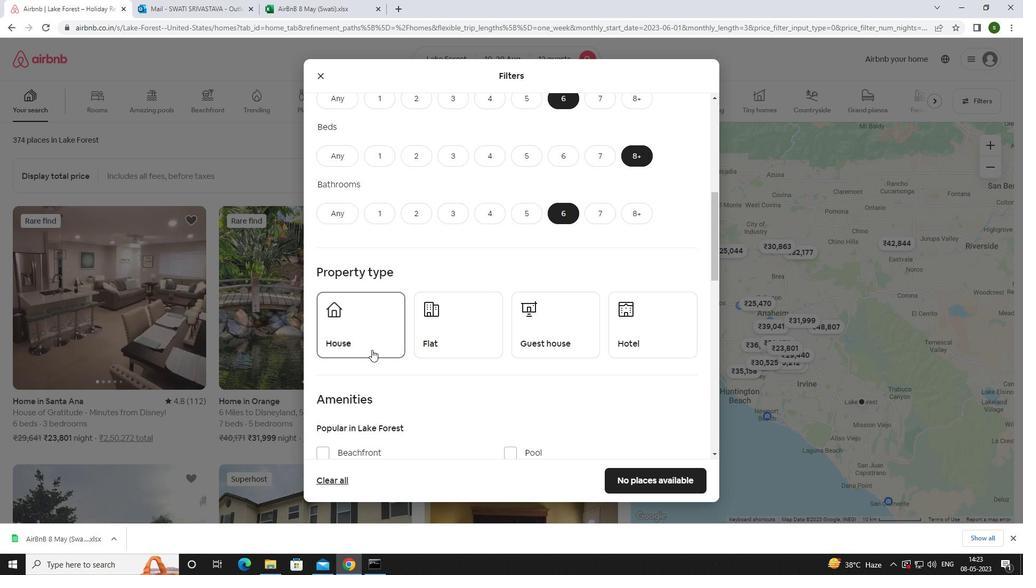 
Action: Mouse pressed left at (451, 336)
Screenshot: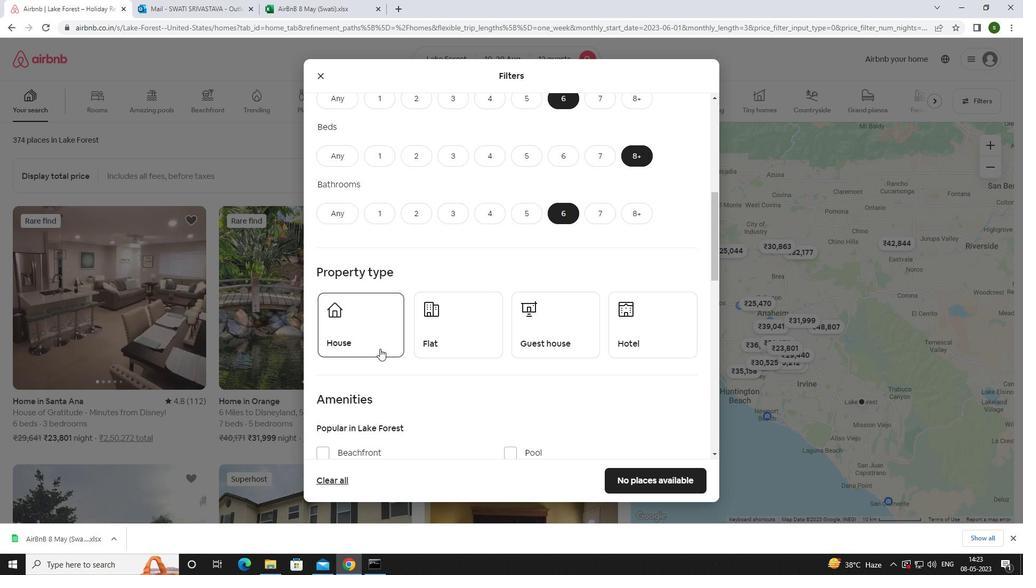 
Action: Mouse moved to (527, 317)
Screenshot: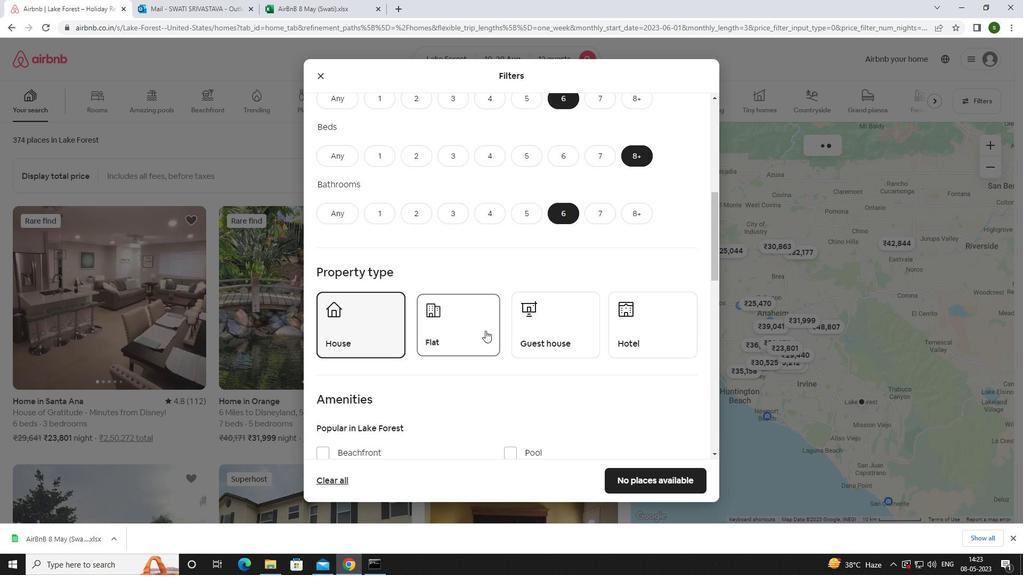 
Action: Mouse pressed left at (527, 317)
Screenshot: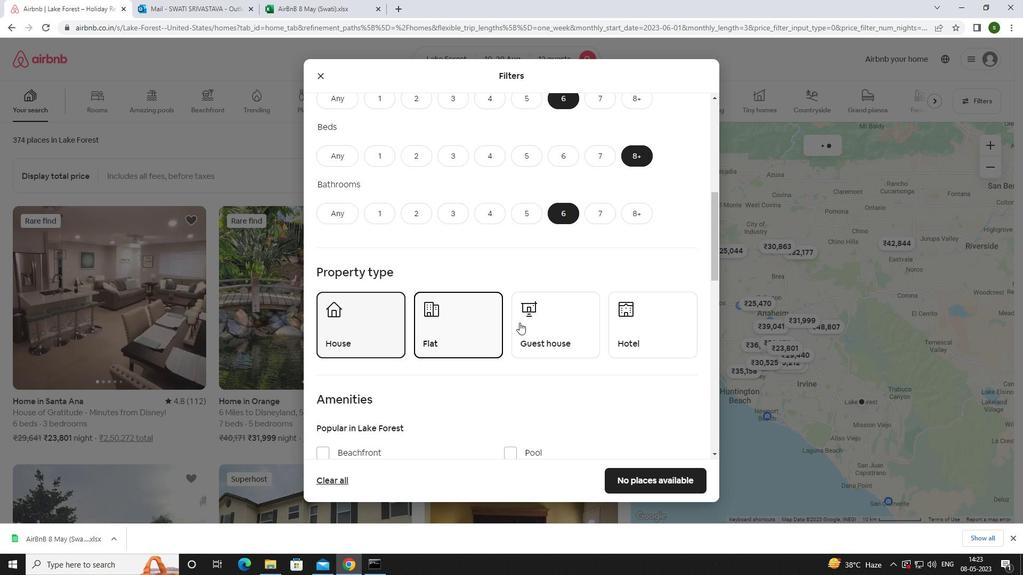 
Action: Mouse scrolled (527, 317) with delta (0, 0)
Screenshot: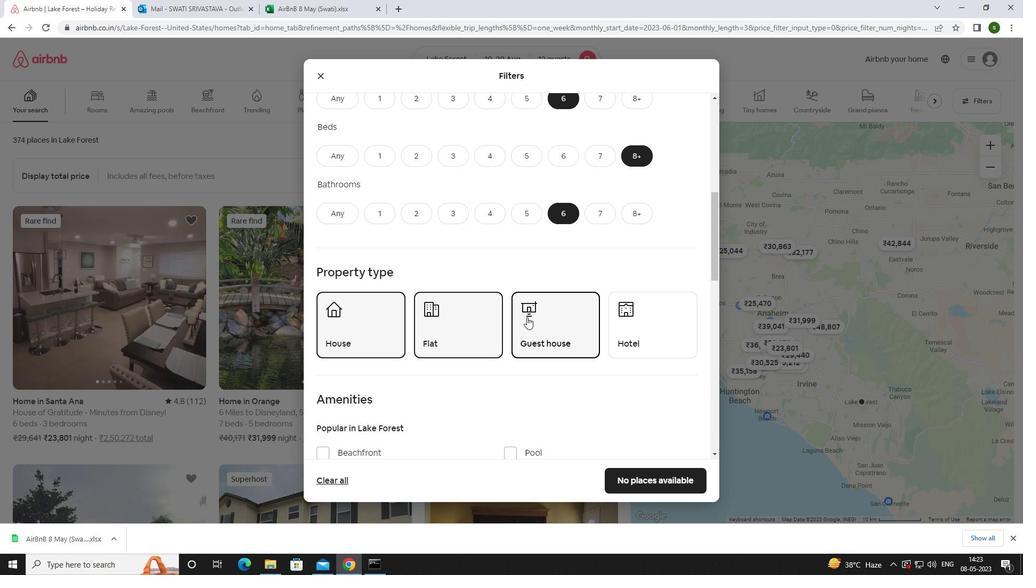 
Action: Mouse scrolled (527, 317) with delta (0, 0)
Screenshot: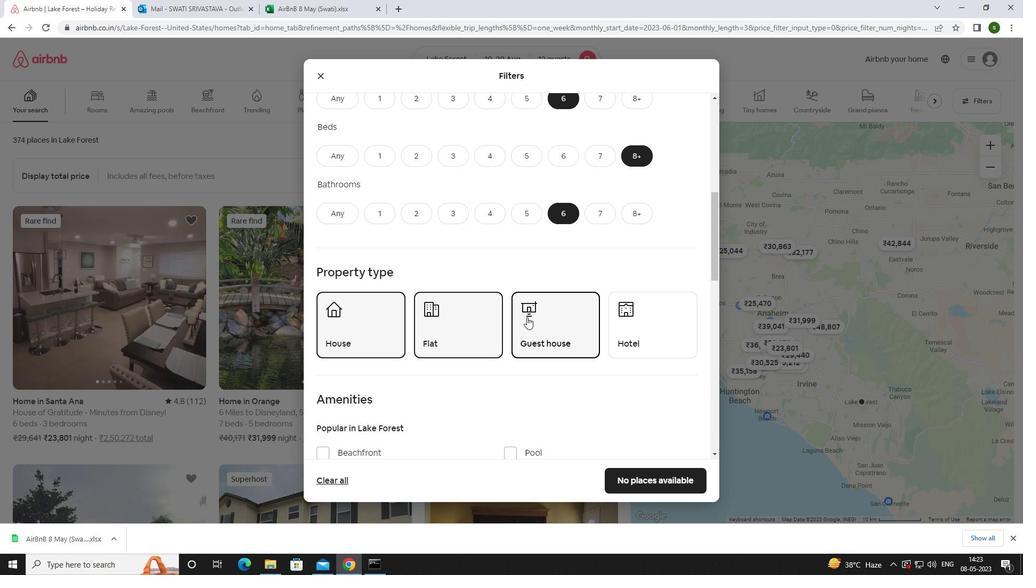 
Action: Mouse scrolled (527, 317) with delta (0, 0)
Screenshot: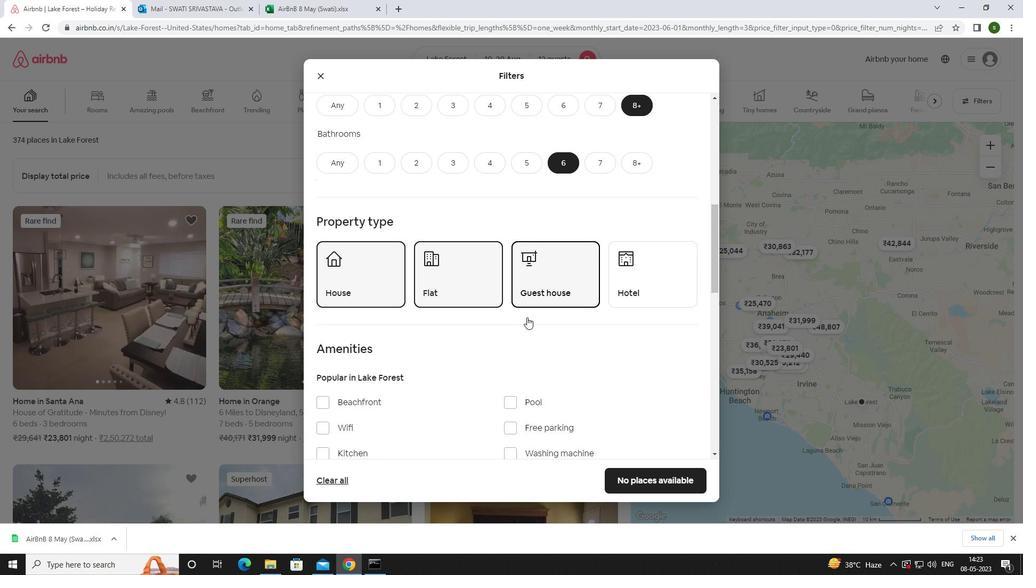 
Action: Mouse moved to (341, 317)
Screenshot: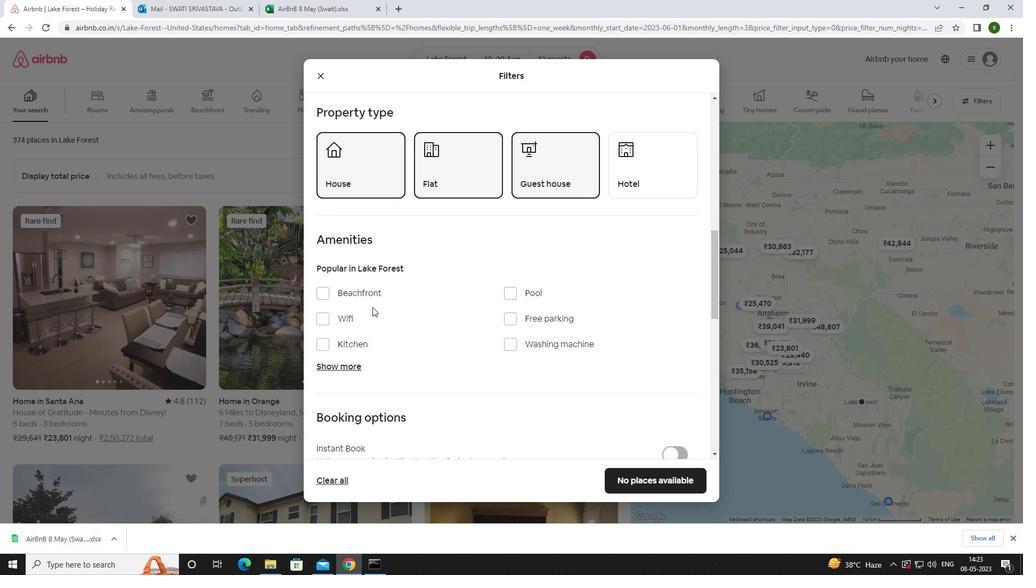 
Action: Mouse pressed left at (341, 317)
Screenshot: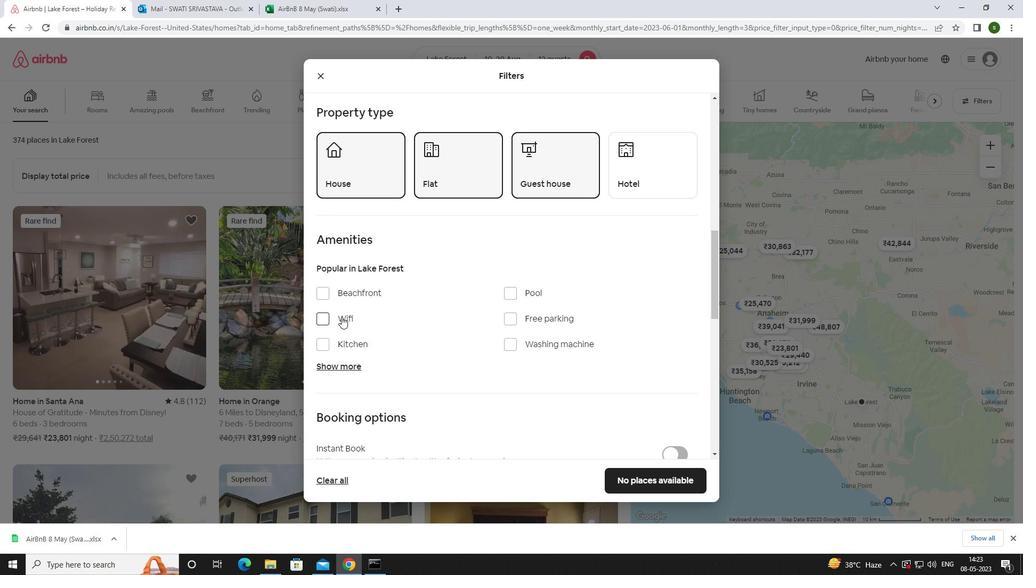 
Action: Mouse moved to (524, 320)
Screenshot: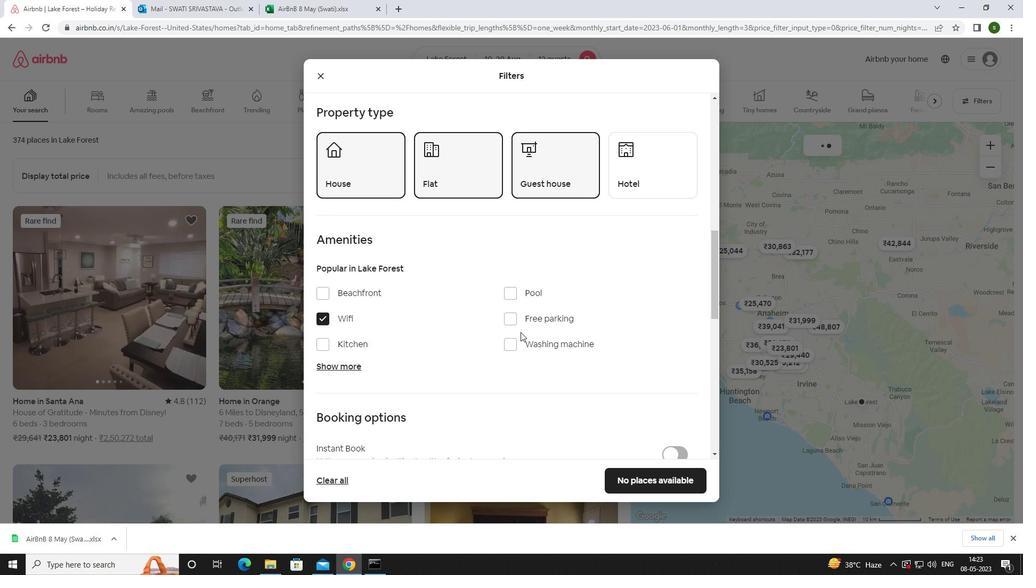 
Action: Mouse pressed left at (524, 320)
Screenshot: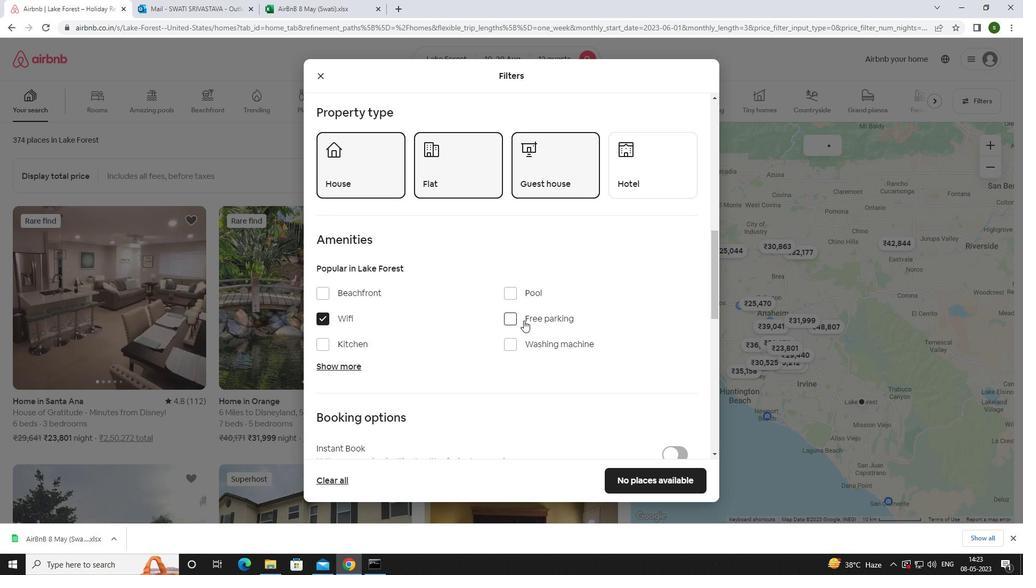 
Action: Mouse moved to (347, 368)
Screenshot: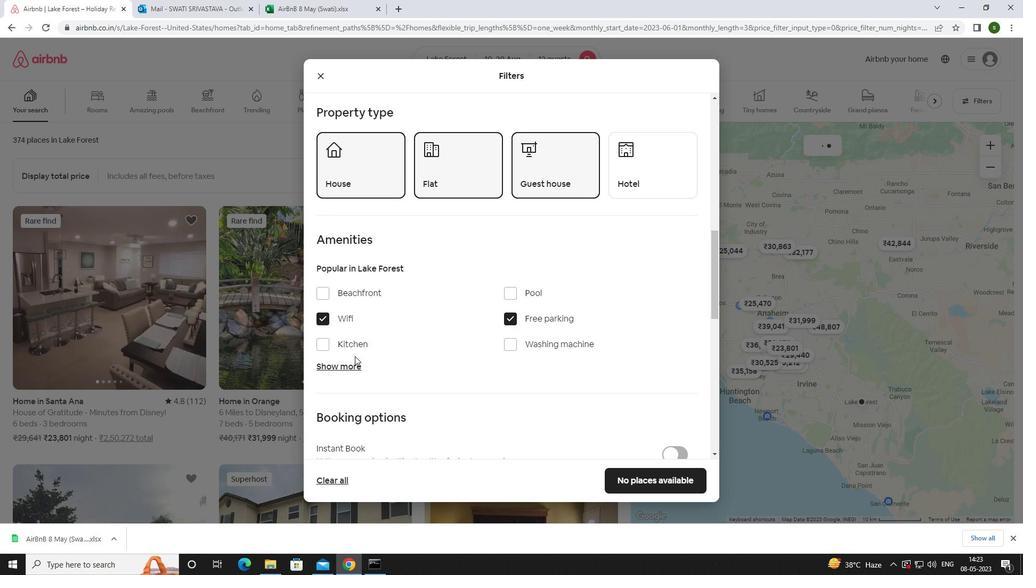 
Action: Mouse pressed left at (347, 368)
Screenshot: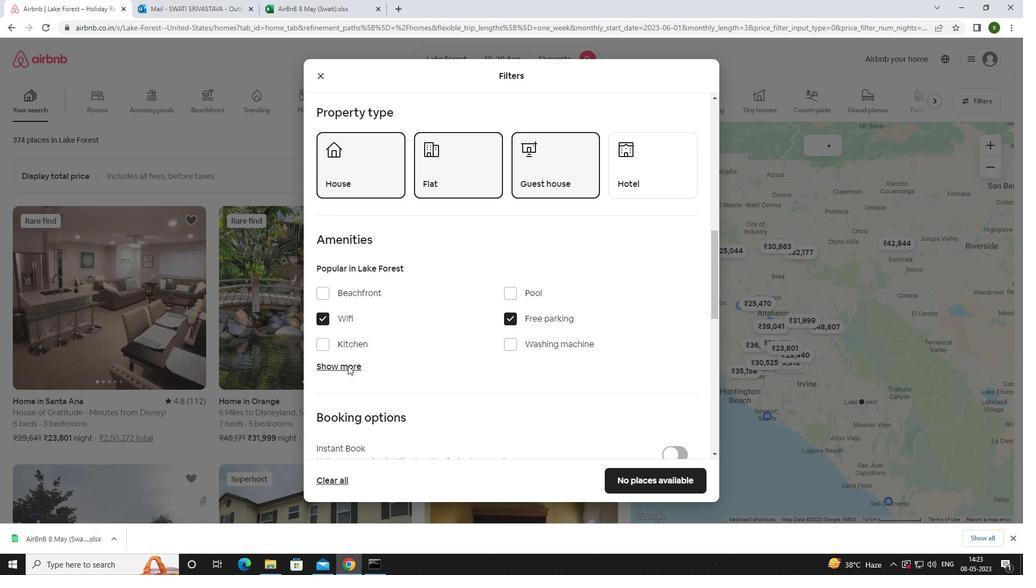 
Action: Mouse moved to (444, 364)
Screenshot: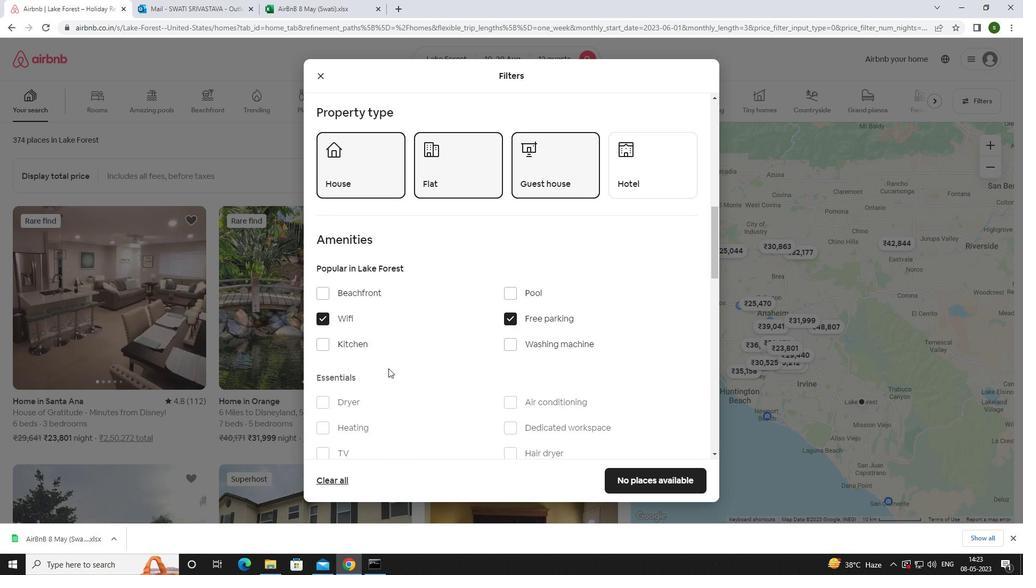 
Action: Mouse scrolled (444, 364) with delta (0, 0)
Screenshot: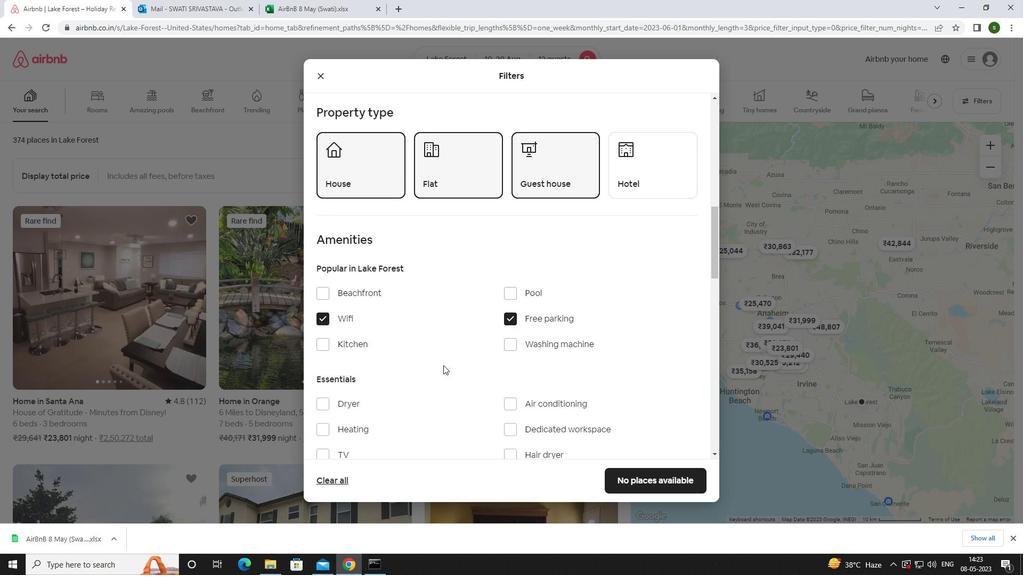 
Action: Mouse scrolled (444, 364) with delta (0, 0)
Screenshot: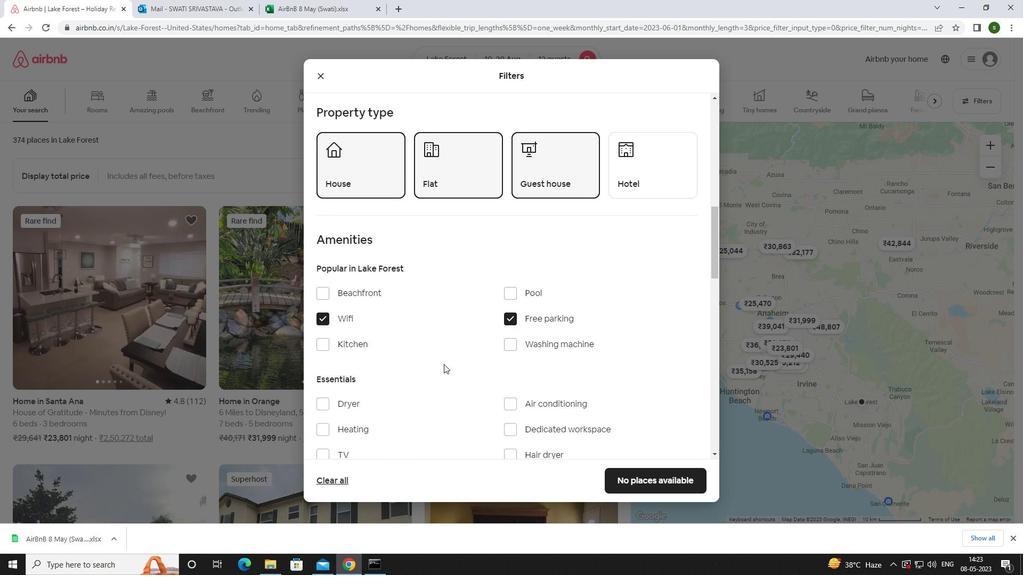 
Action: Mouse moved to (339, 344)
Screenshot: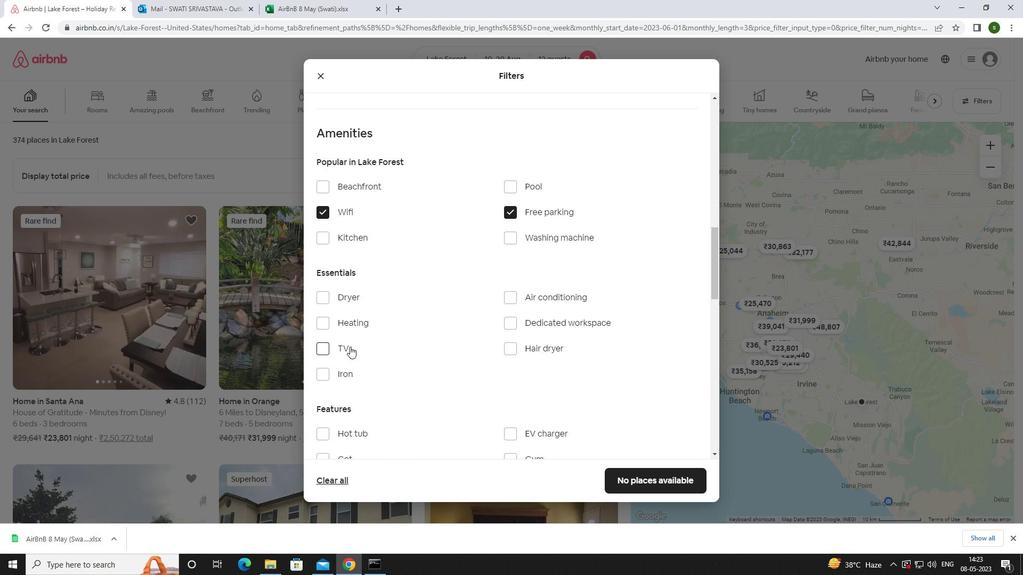 
Action: Mouse pressed left at (339, 344)
Screenshot: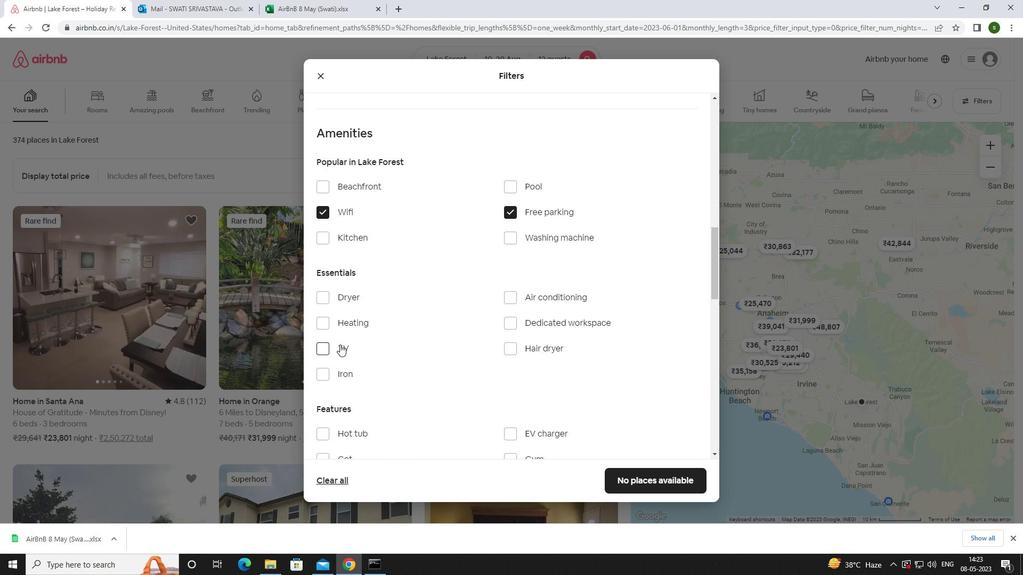
Action: Mouse moved to (434, 352)
Screenshot: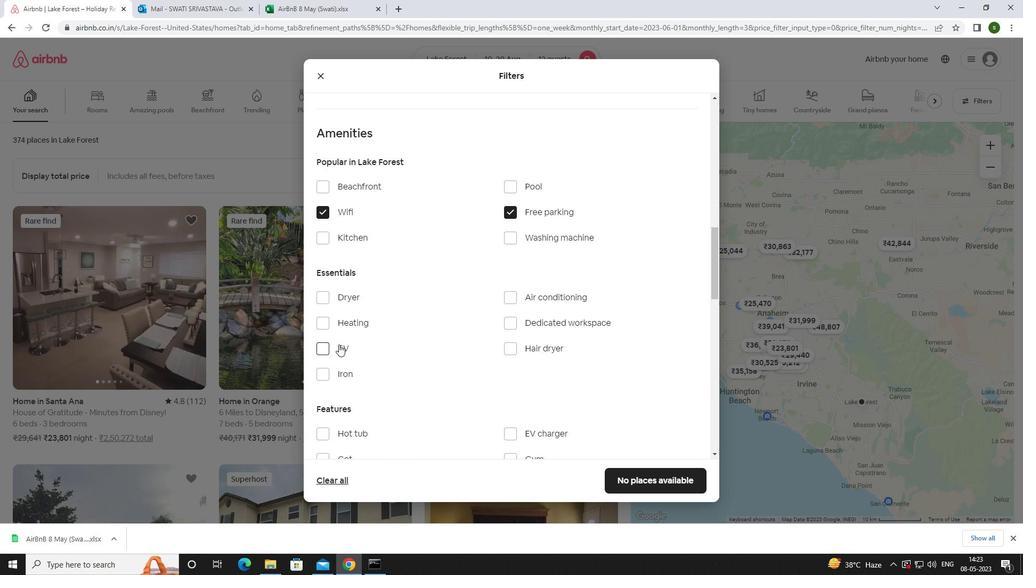 
Action: Mouse scrolled (434, 352) with delta (0, 0)
Screenshot: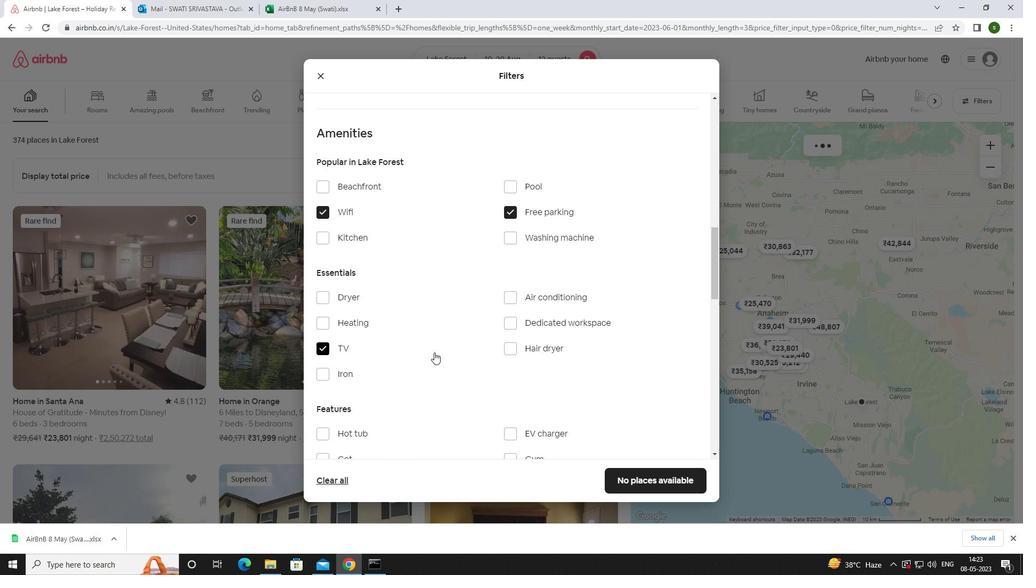 
Action: Mouse scrolled (434, 352) with delta (0, 0)
Screenshot: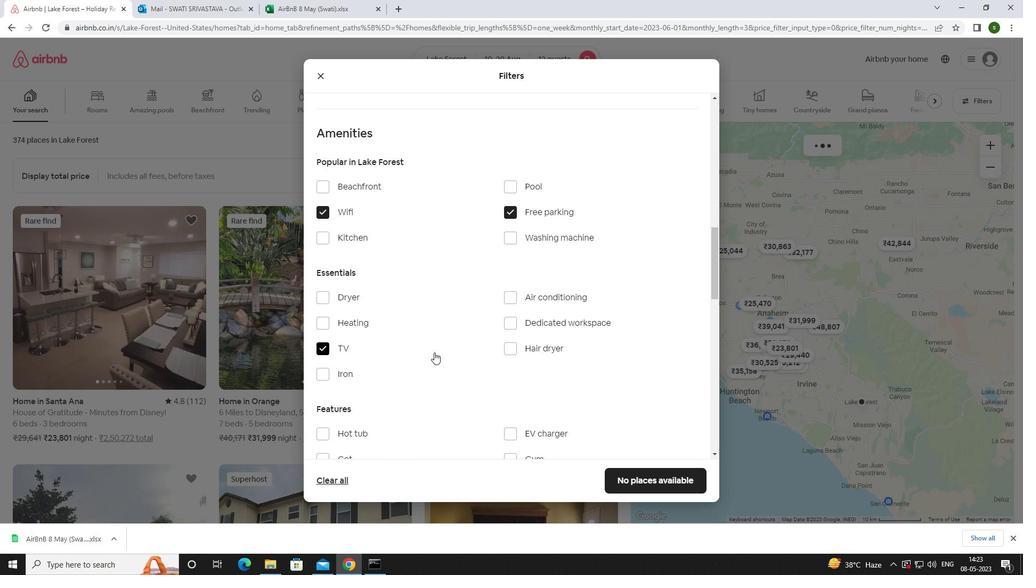 
Action: Mouse scrolled (434, 352) with delta (0, 0)
Screenshot: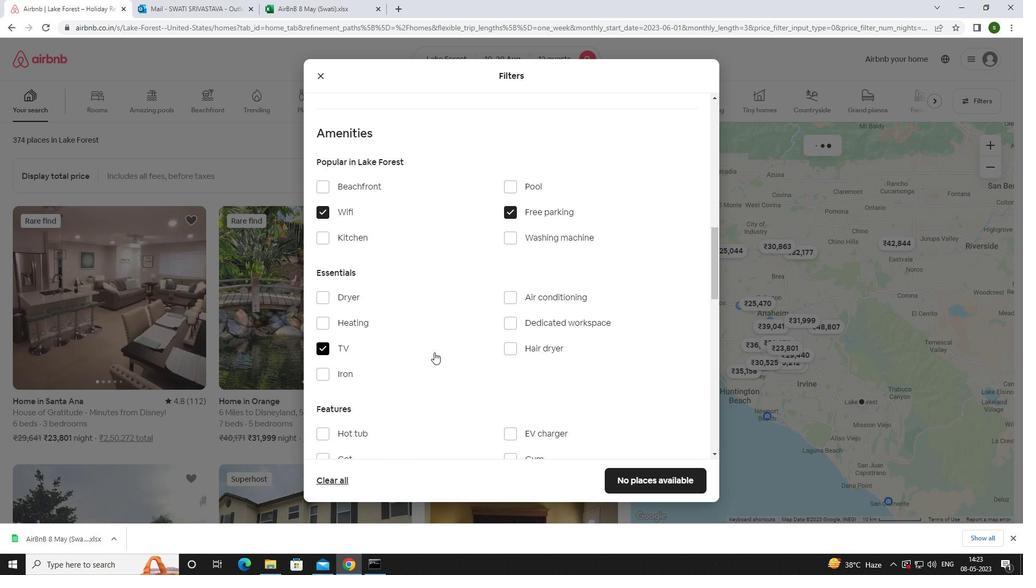 
Action: Mouse moved to (520, 297)
Screenshot: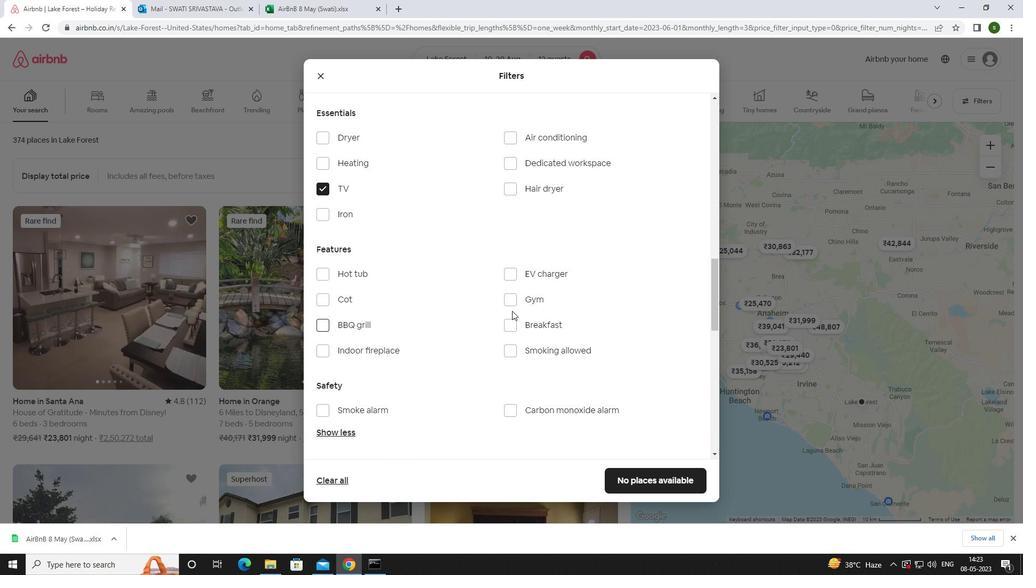 
Action: Mouse pressed left at (520, 297)
Screenshot: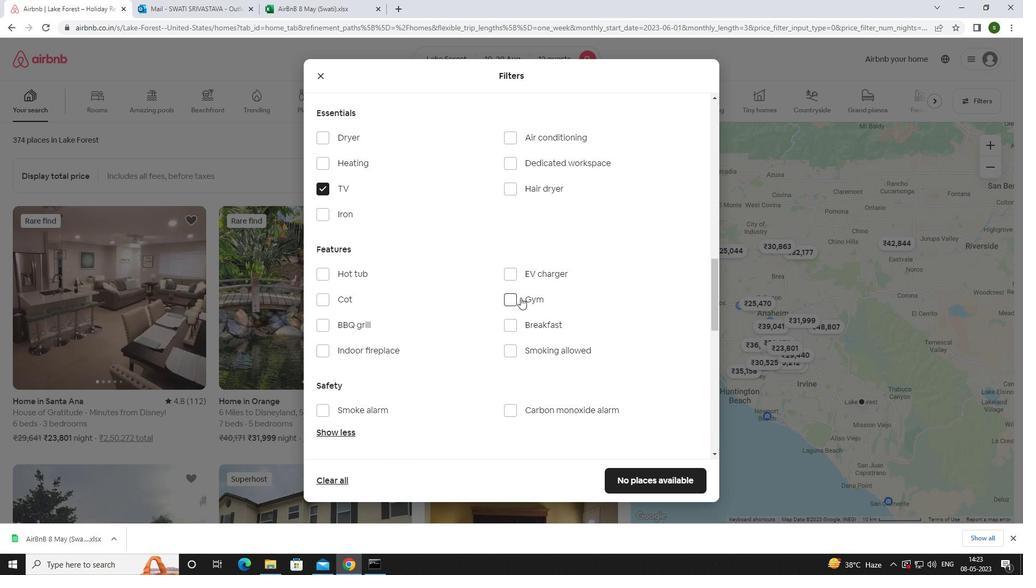 
Action: Mouse moved to (519, 325)
Screenshot: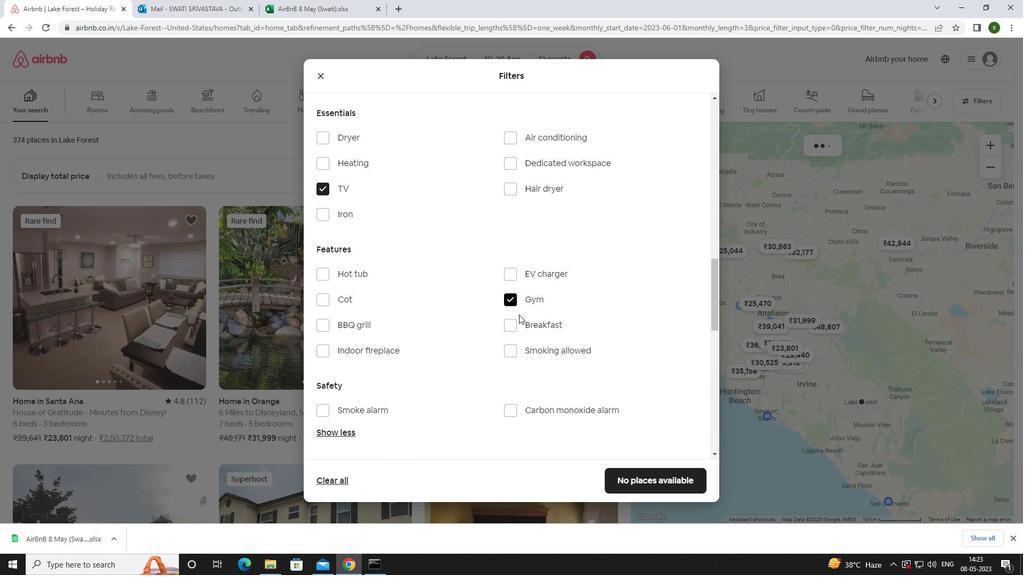 
Action: Mouse pressed left at (519, 325)
Screenshot: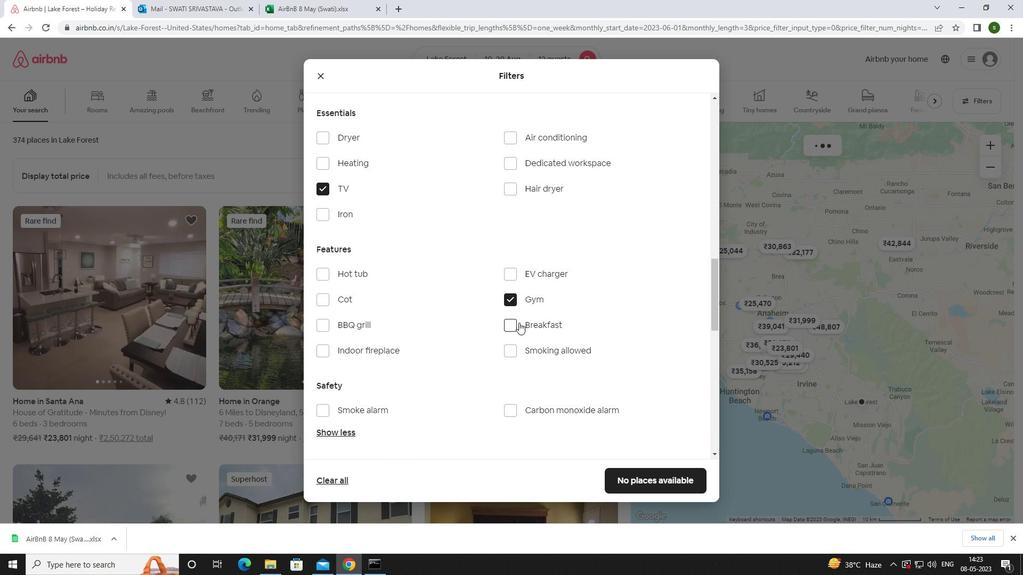 
Action: Mouse scrolled (519, 324) with delta (0, 0)
Screenshot: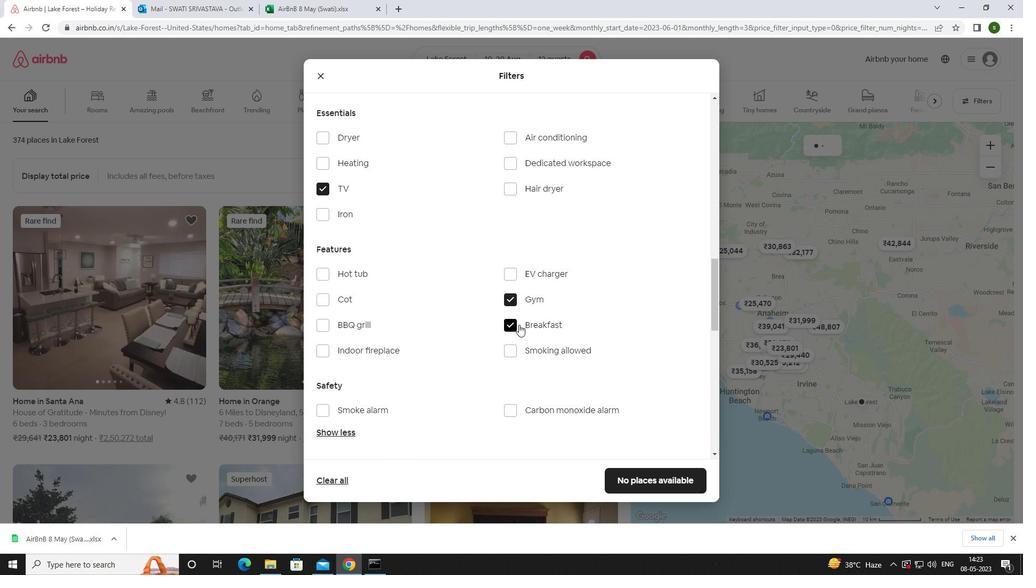 
Action: Mouse scrolled (519, 324) with delta (0, 0)
Screenshot: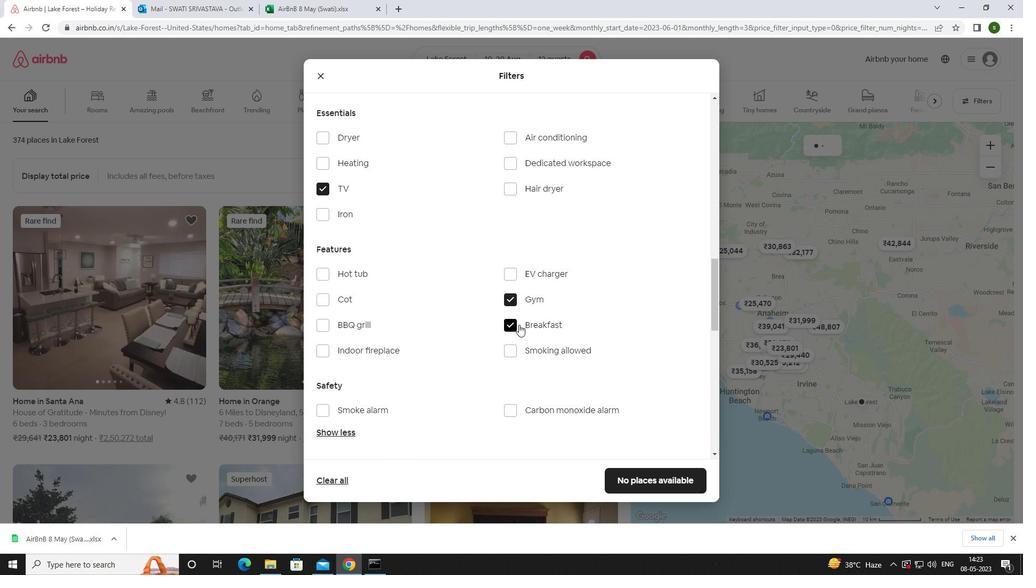 
Action: Mouse scrolled (519, 324) with delta (0, 0)
Screenshot: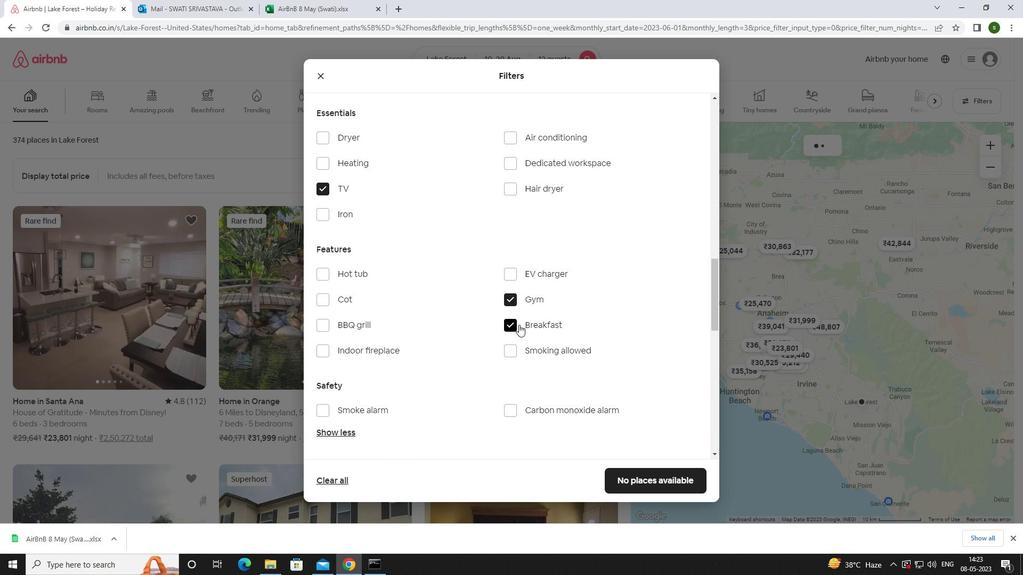 
Action: Mouse scrolled (519, 324) with delta (0, 0)
Screenshot: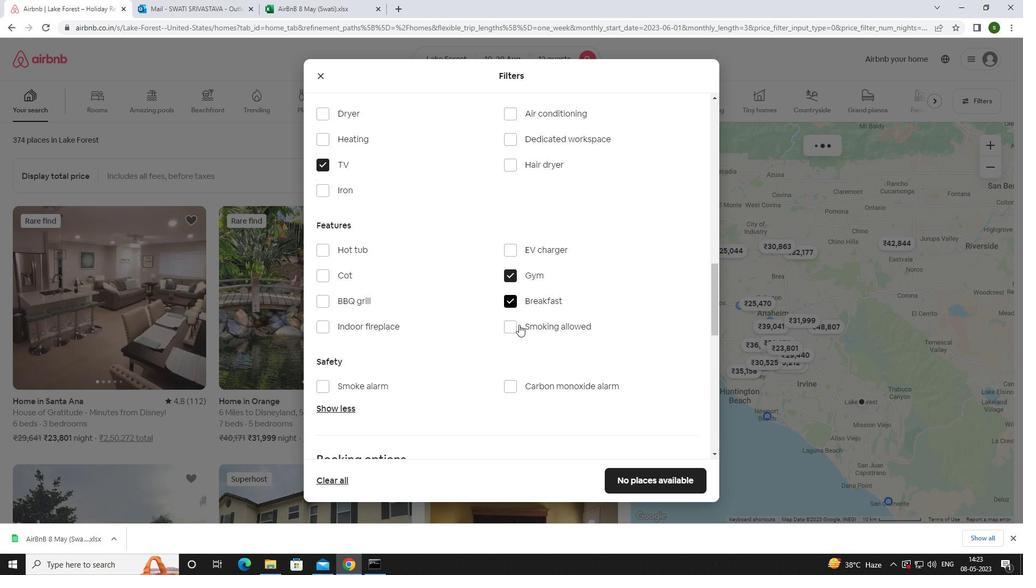 
Action: Mouse scrolled (519, 324) with delta (0, 0)
Screenshot: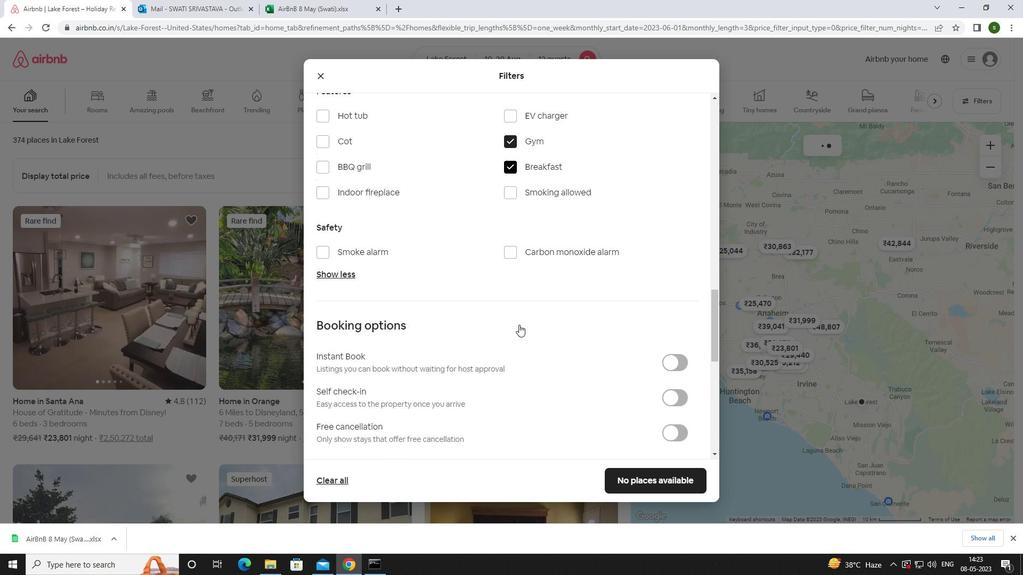 
Action: Mouse moved to (680, 292)
Screenshot: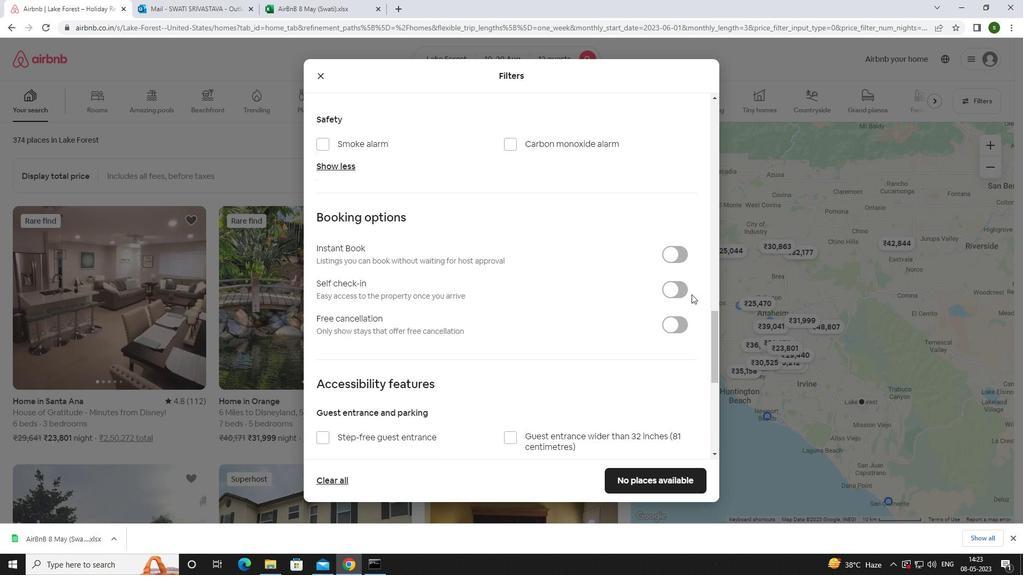 
Action: Mouse pressed left at (680, 292)
Screenshot: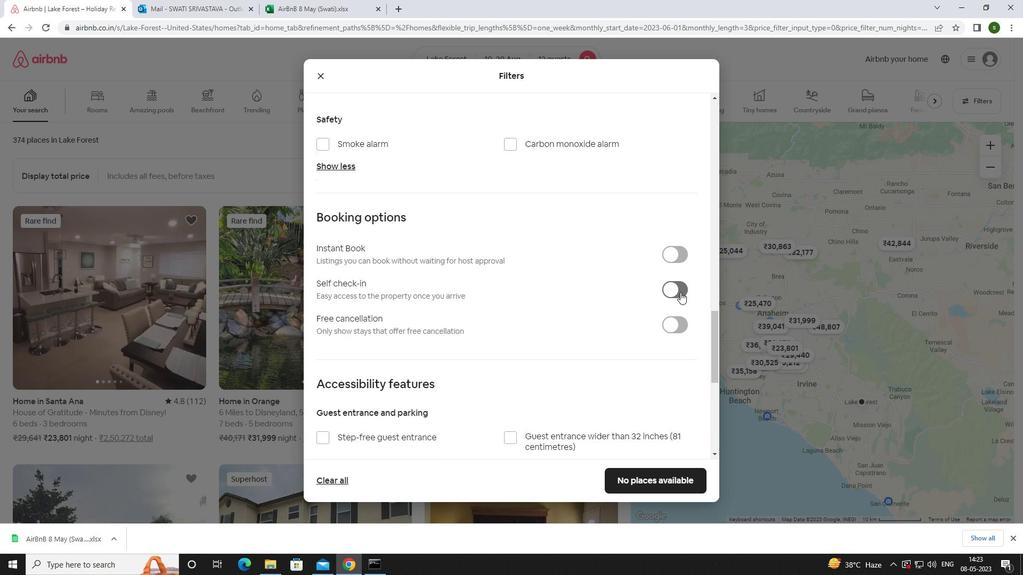 
Action: Mouse moved to (502, 298)
Screenshot: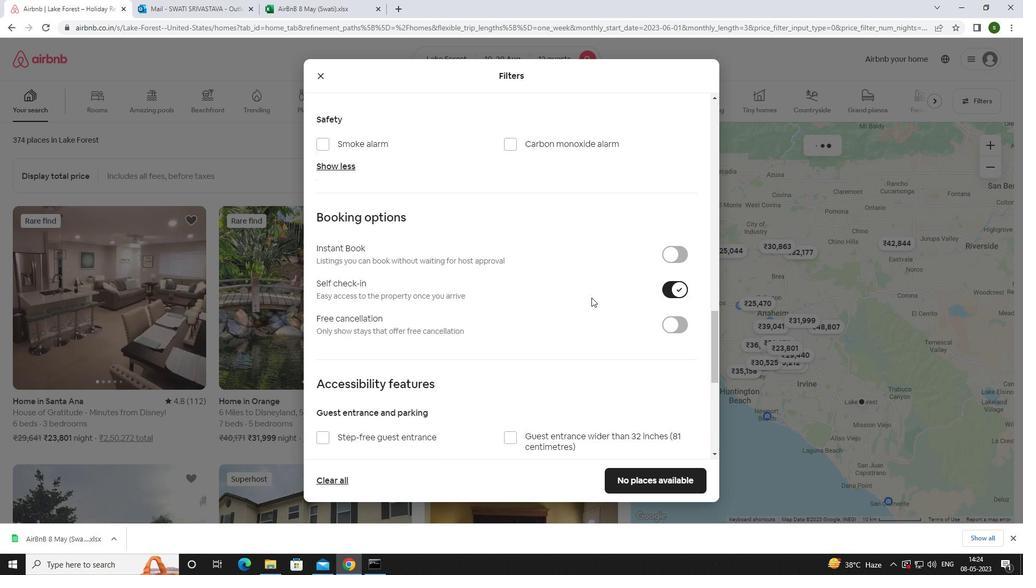 
Action: Mouse scrolled (502, 297) with delta (0, 0)
Screenshot: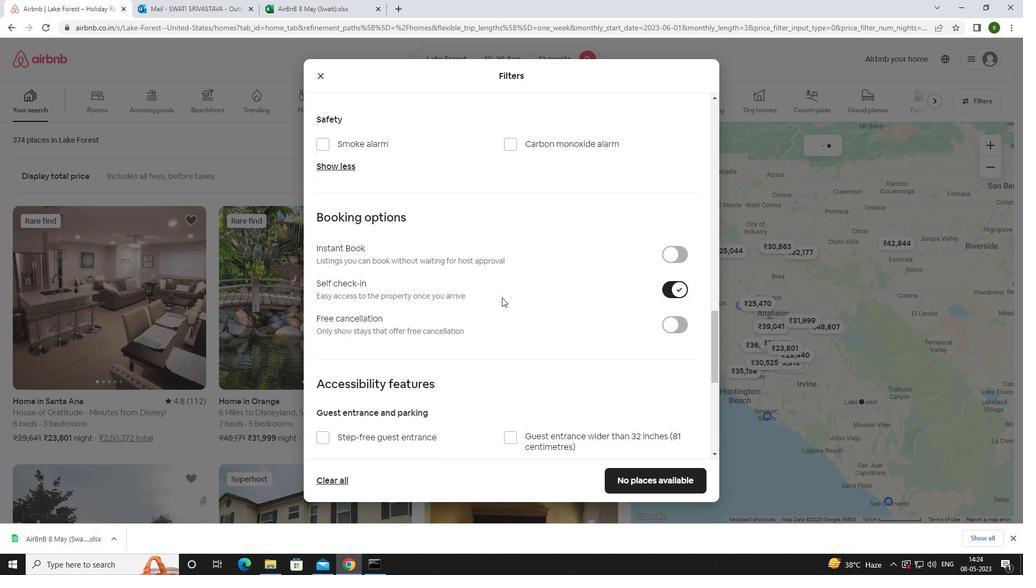 
Action: Mouse scrolled (502, 297) with delta (0, 0)
Screenshot: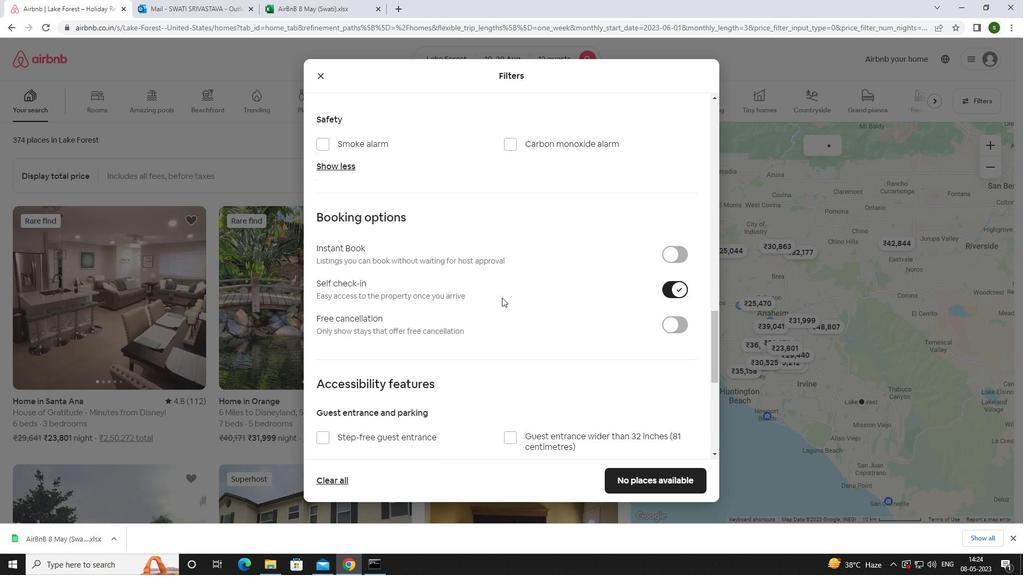 
Action: Mouse scrolled (502, 297) with delta (0, 0)
Screenshot: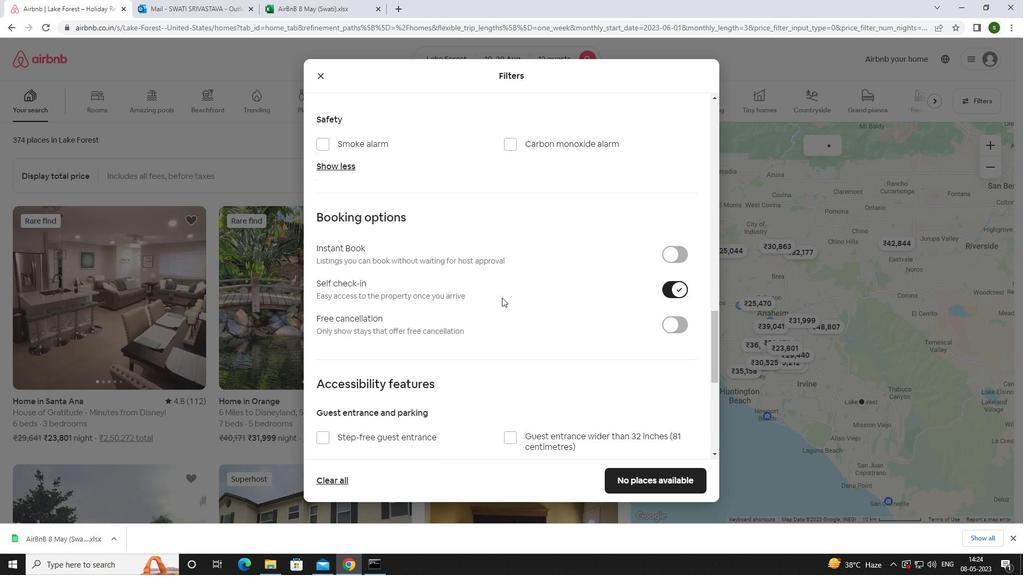 
Action: Mouse scrolled (502, 297) with delta (0, 0)
Screenshot: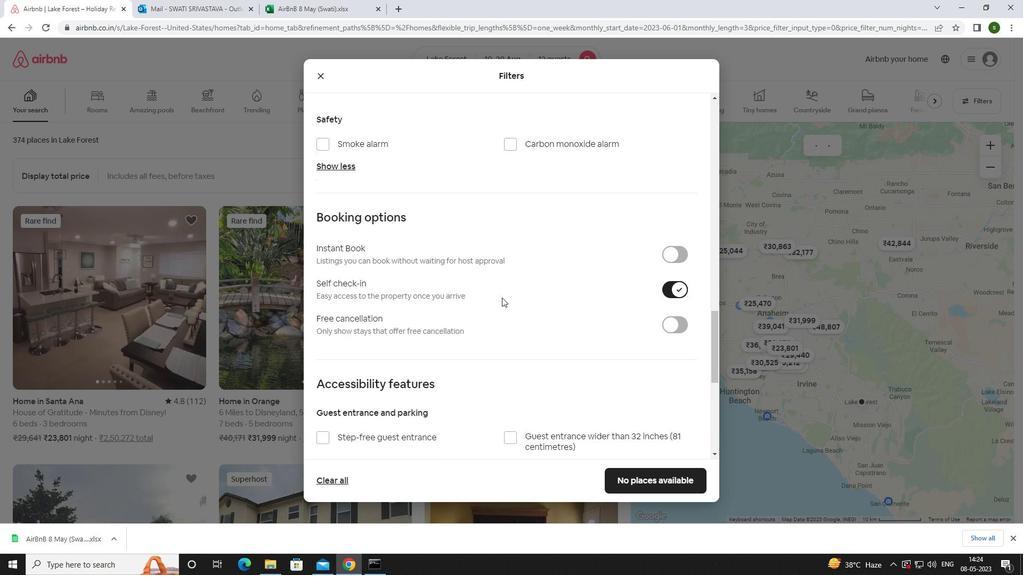 
Action: Mouse scrolled (502, 297) with delta (0, 0)
Screenshot: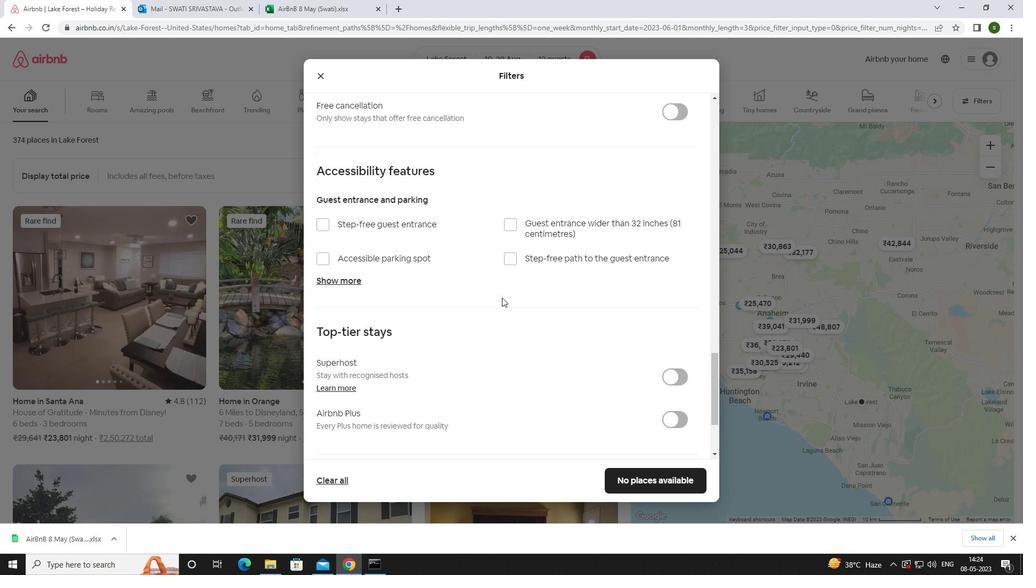 
Action: Mouse scrolled (502, 297) with delta (0, 0)
Screenshot: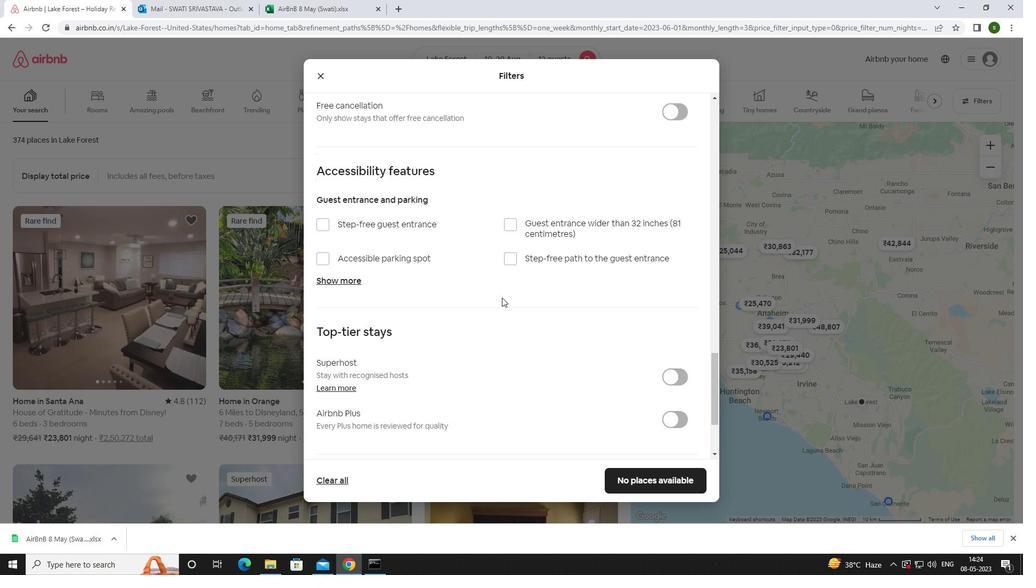 
Action: Mouse scrolled (502, 297) with delta (0, 0)
Screenshot: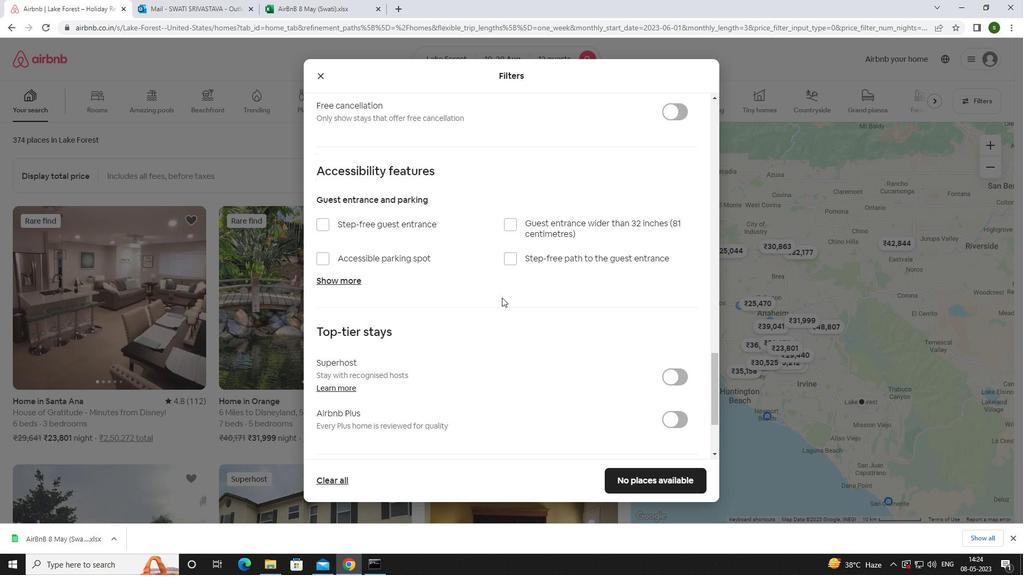 
Action: Mouse scrolled (502, 297) with delta (0, 0)
Screenshot: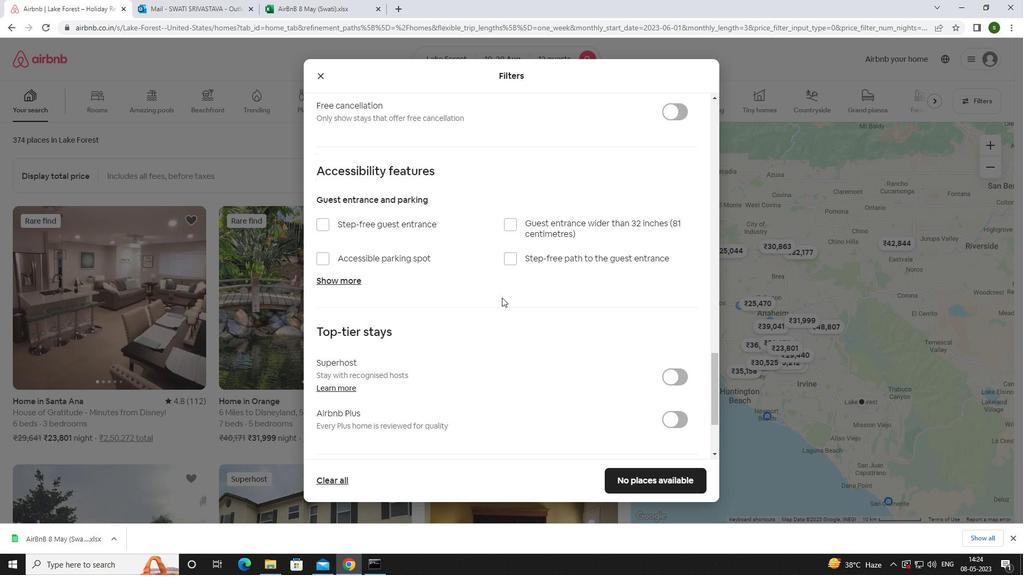 
Action: Mouse scrolled (502, 297) with delta (0, 0)
Screenshot: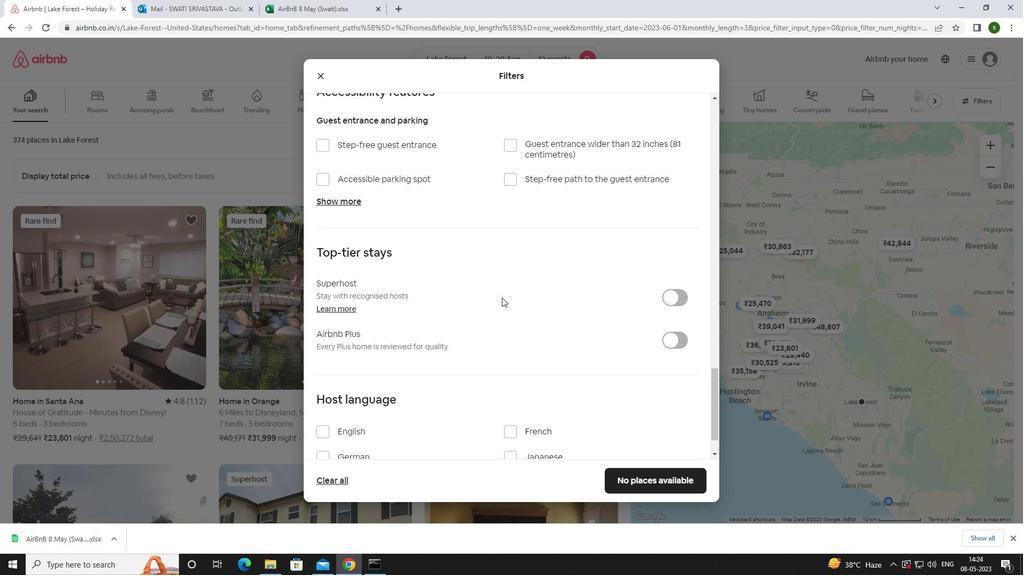 
Action: Mouse scrolled (502, 297) with delta (0, 0)
Screenshot: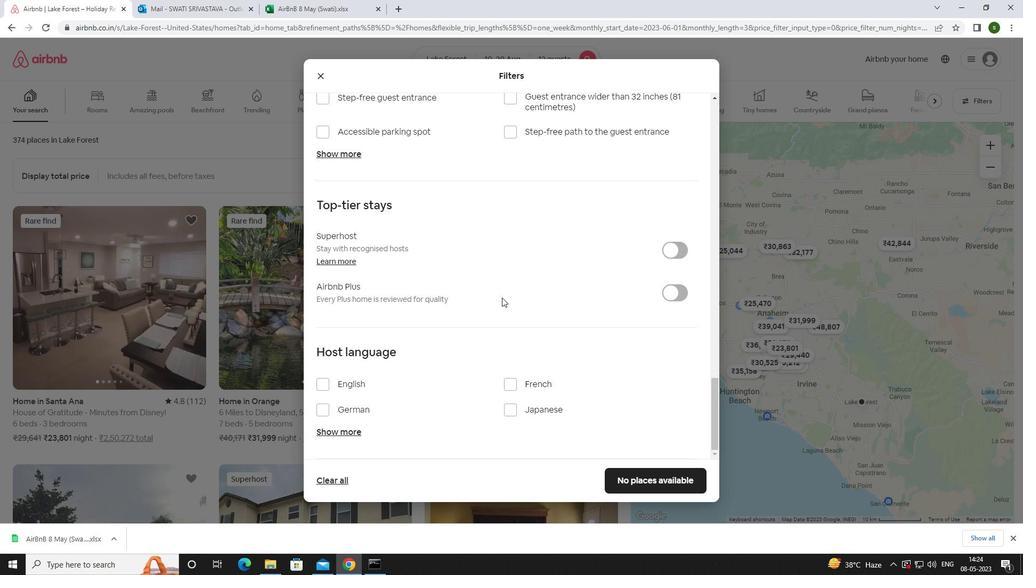 
Action: Mouse scrolled (502, 297) with delta (0, 0)
Screenshot: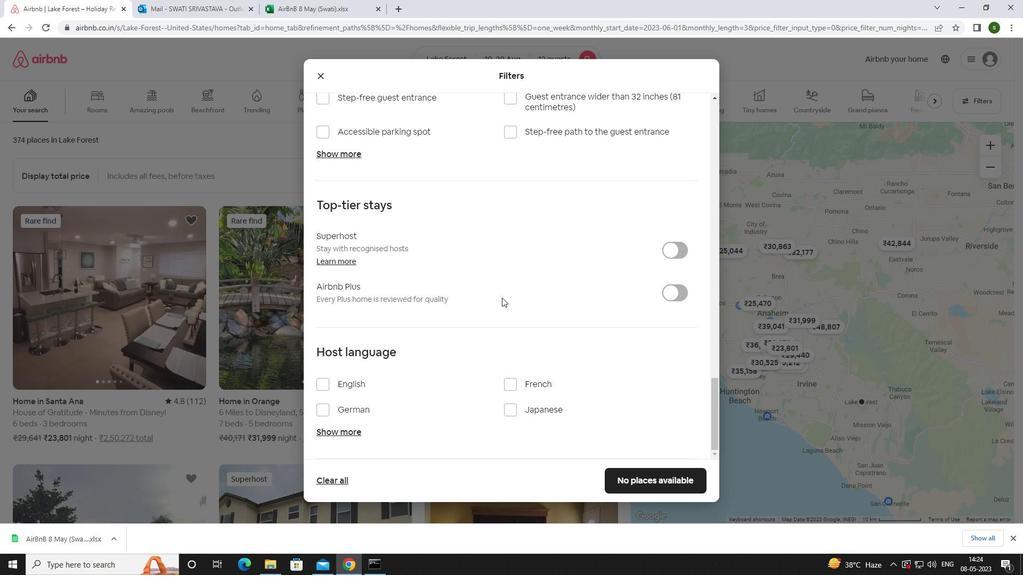 
Action: Mouse moved to (361, 381)
Screenshot: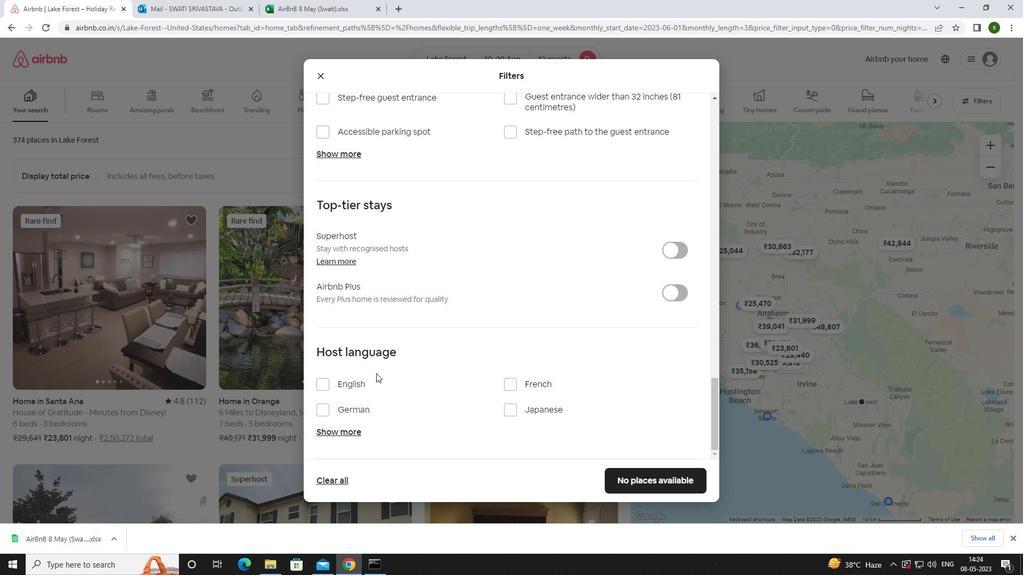 
Action: Mouse pressed left at (361, 381)
Screenshot: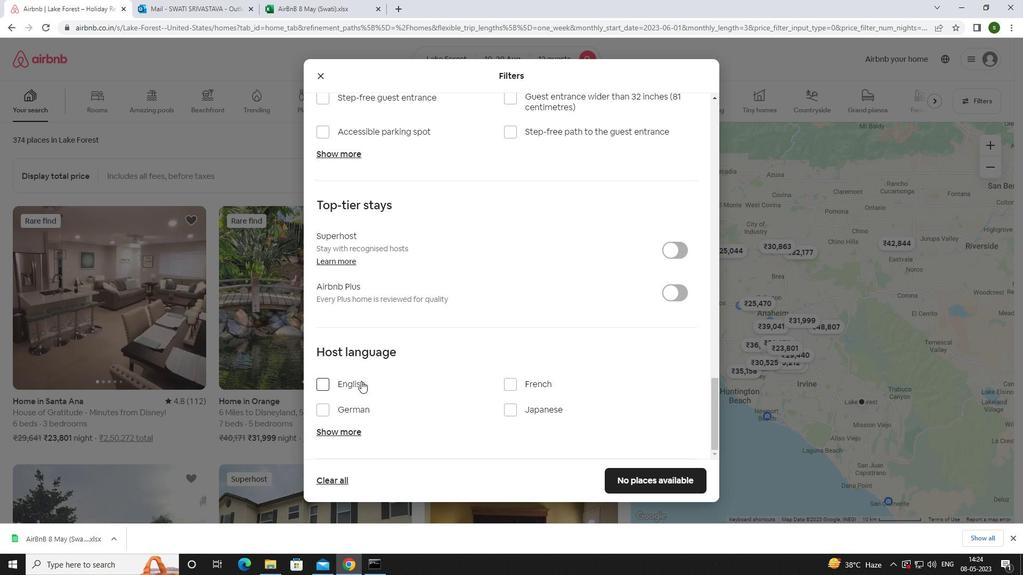 
Action: Mouse moved to (609, 478)
Screenshot: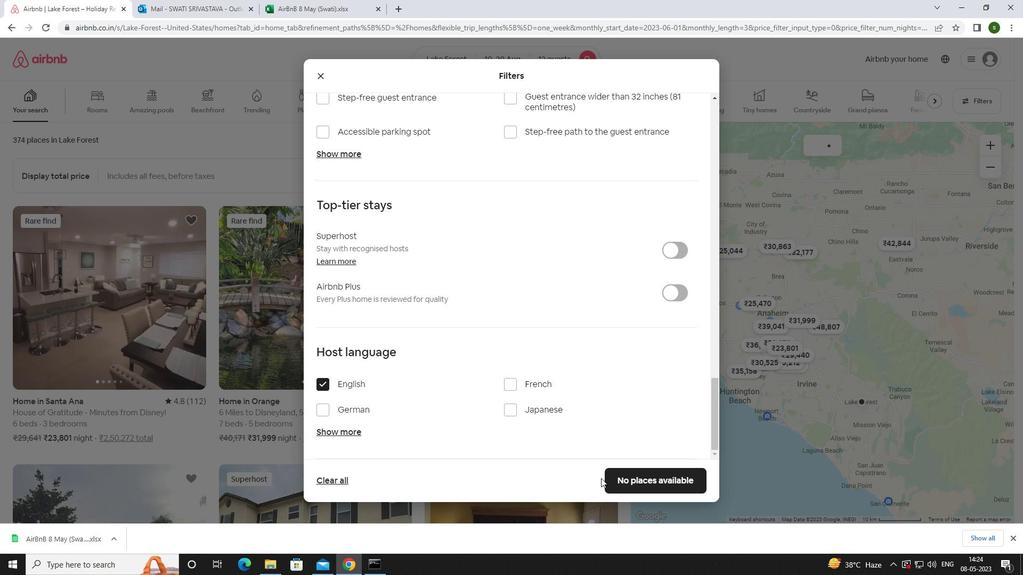 
Action: Mouse pressed left at (609, 478)
Screenshot: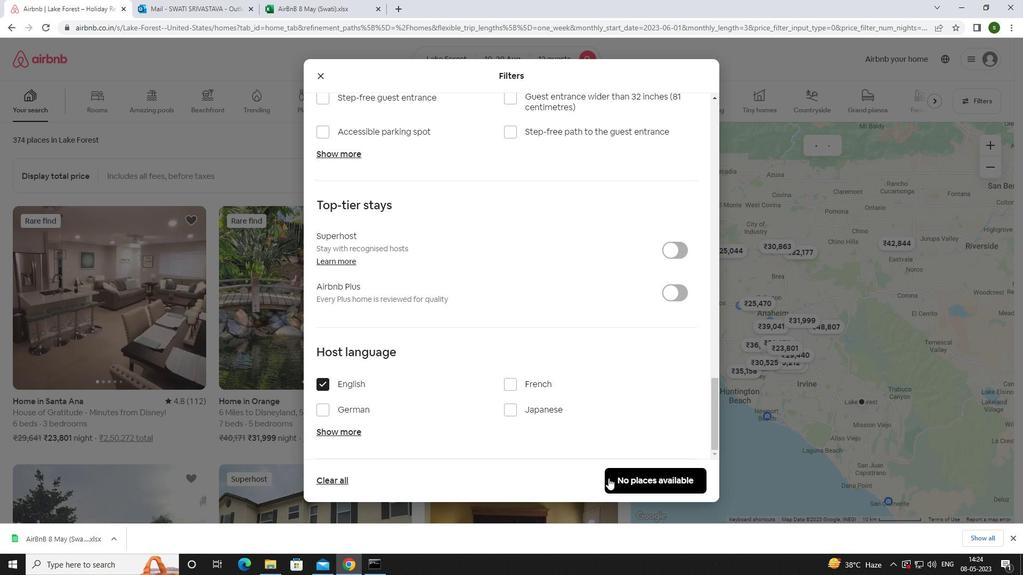 
Action: Mouse moved to (495, 371)
Screenshot: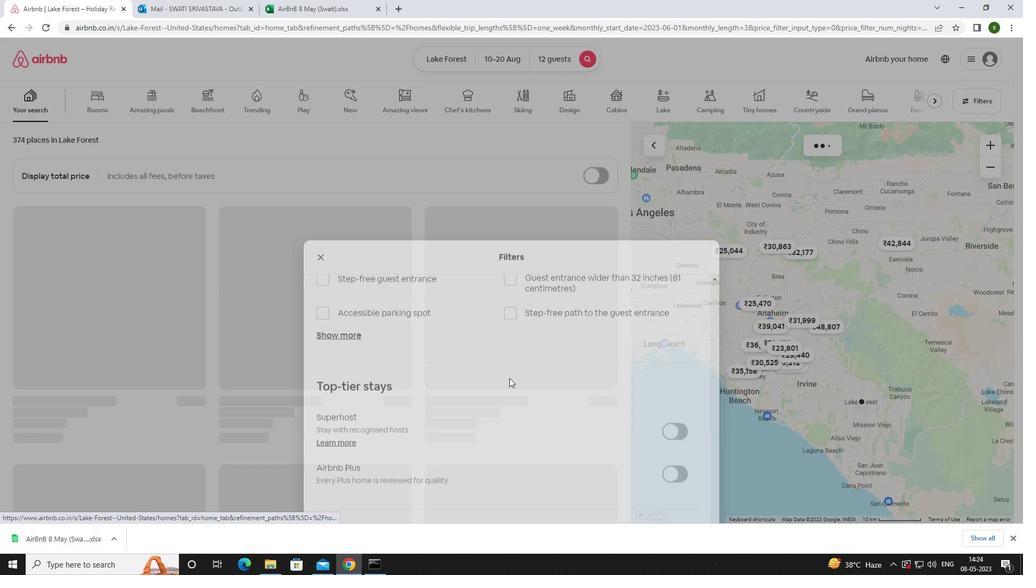 
